 Task: Find connections with filter location Itapissuma with filter topic #fintechwith filter profile language Spanish with filter current company Accelya Group with filter school Symbiosis Centre for Distance Learning with filter industry Geothermal Electric Power Generation with filter service category Information Management with filter keywords title Journalist
Action: Mouse moved to (531, 91)
Screenshot: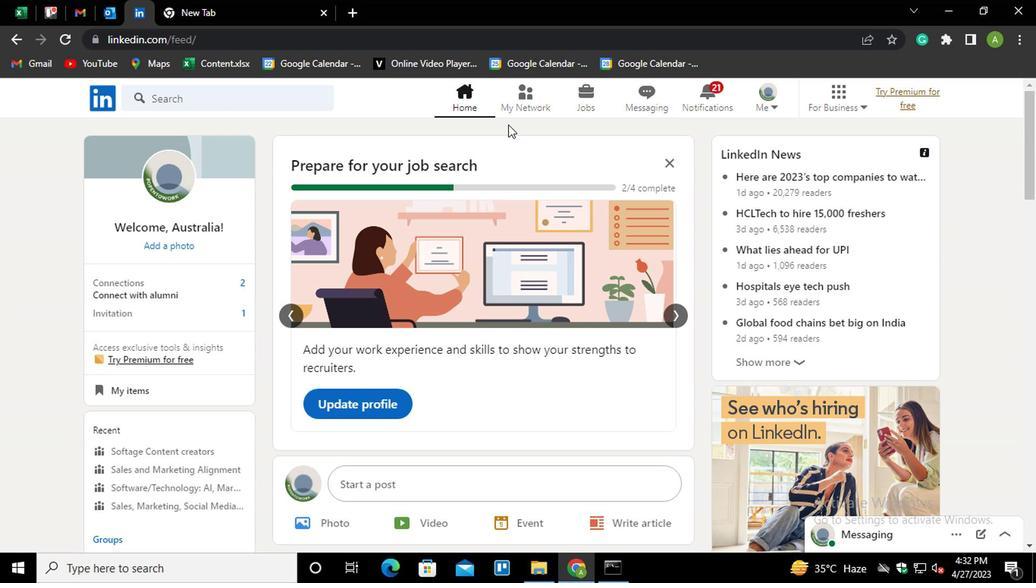 
Action: Mouse pressed left at (531, 91)
Screenshot: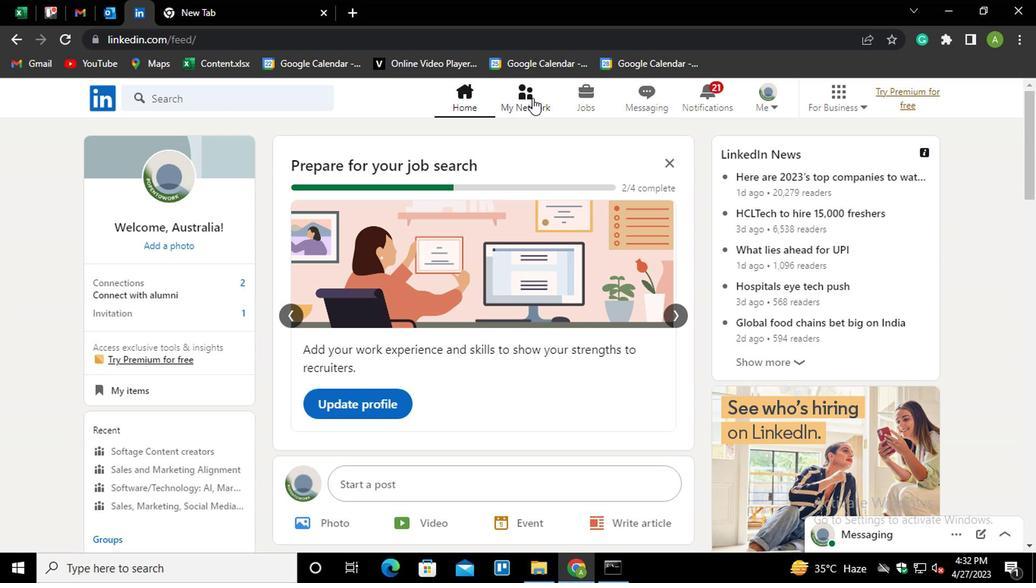 
Action: Mouse moved to (167, 177)
Screenshot: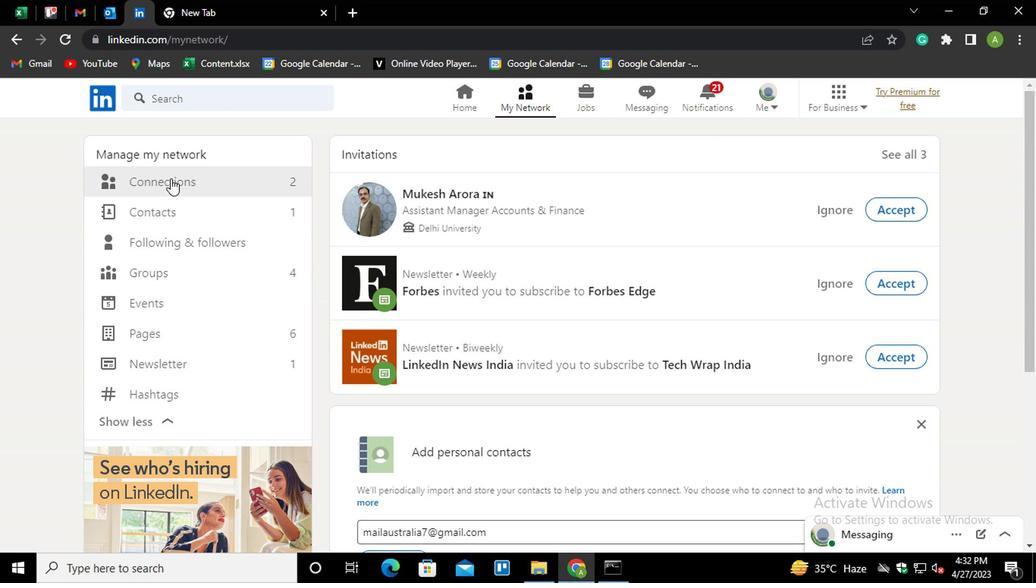 
Action: Mouse pressed left at (167, 177)
Screenshot: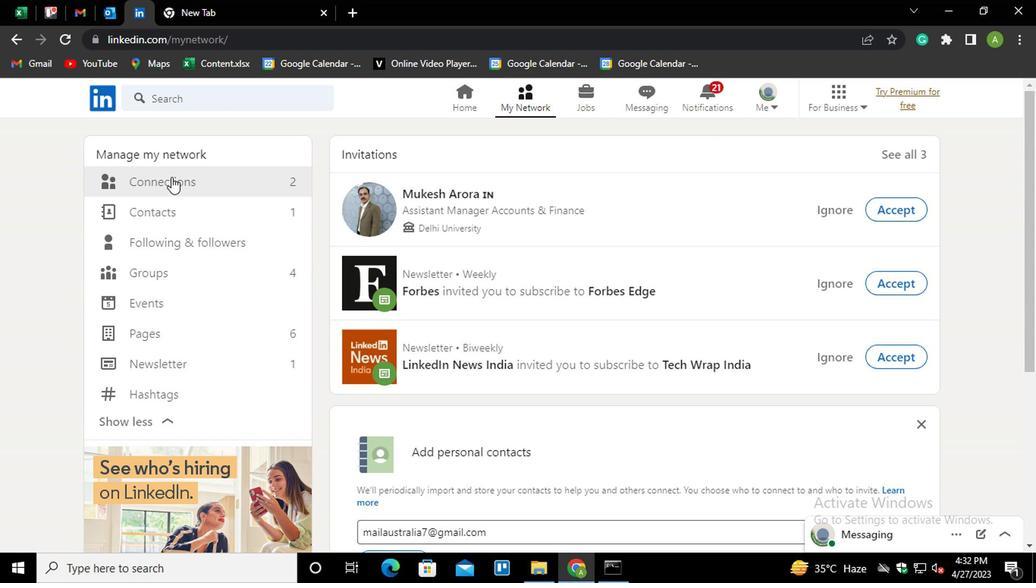 
Action: Mouse moved to (616, 182)
Screenshot: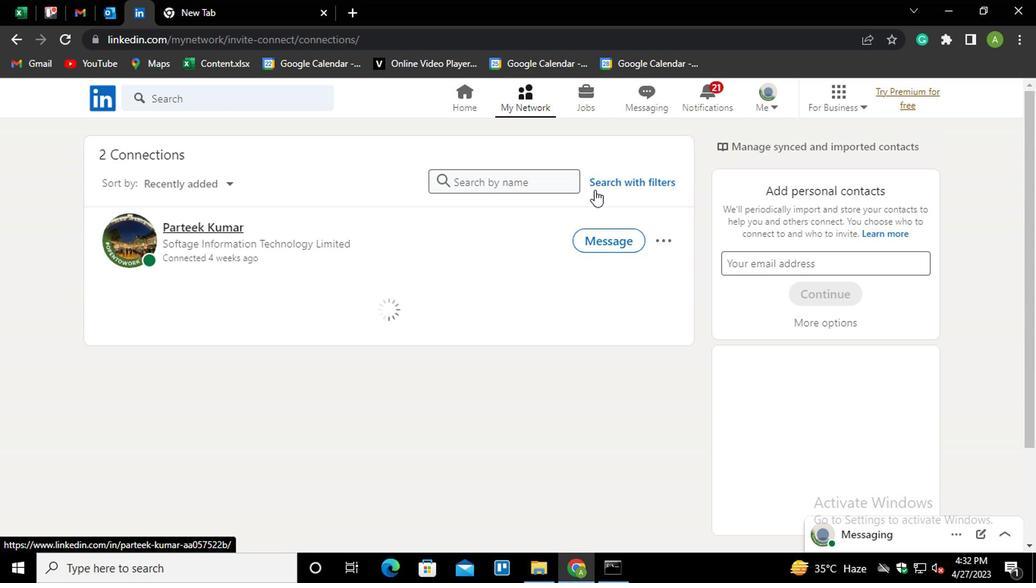 
Action: Mouse pressed left at (616, 182)
Screenshot: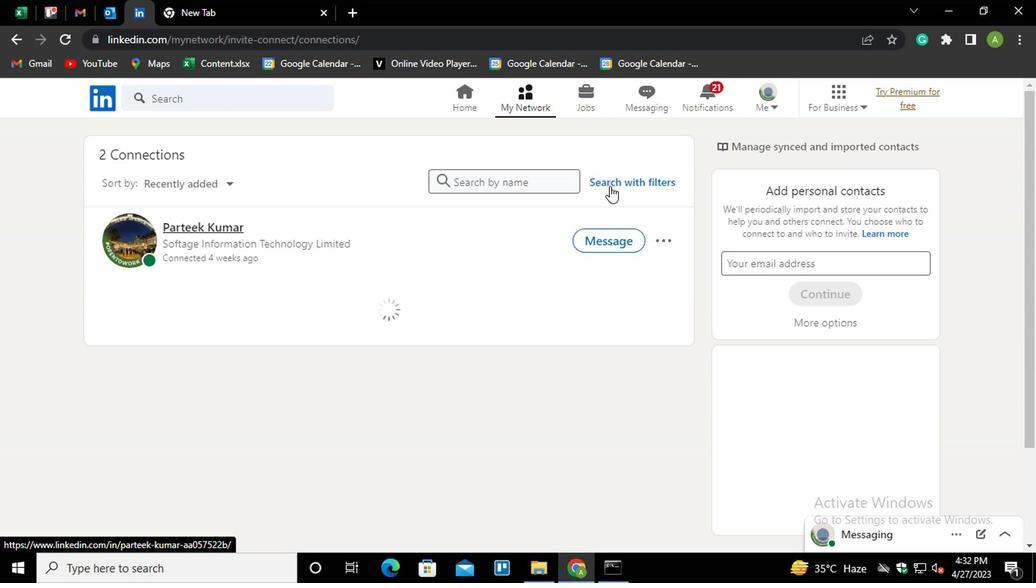 
Action: Mouse moved to (553, 141)
Screenshot: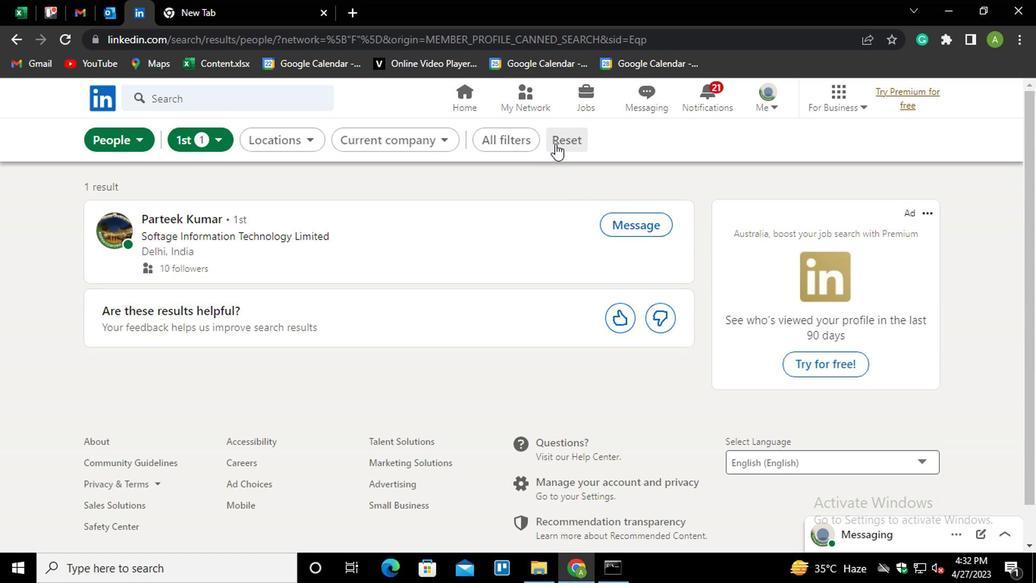 
Action: Mouse pressed left at (553, 141)
Screenshot: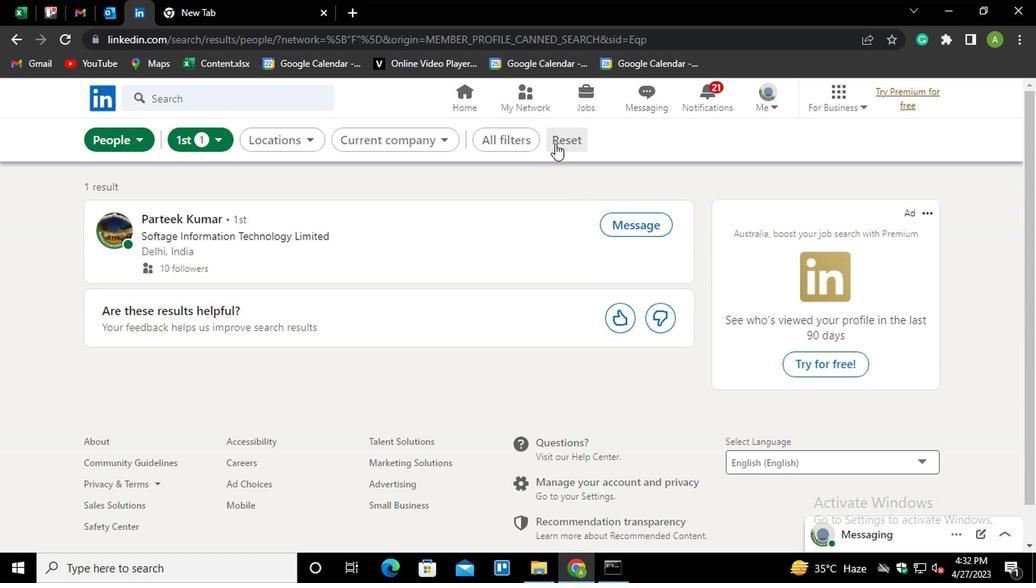 
Action: Mouse moved to (542, 145)
Screenshot: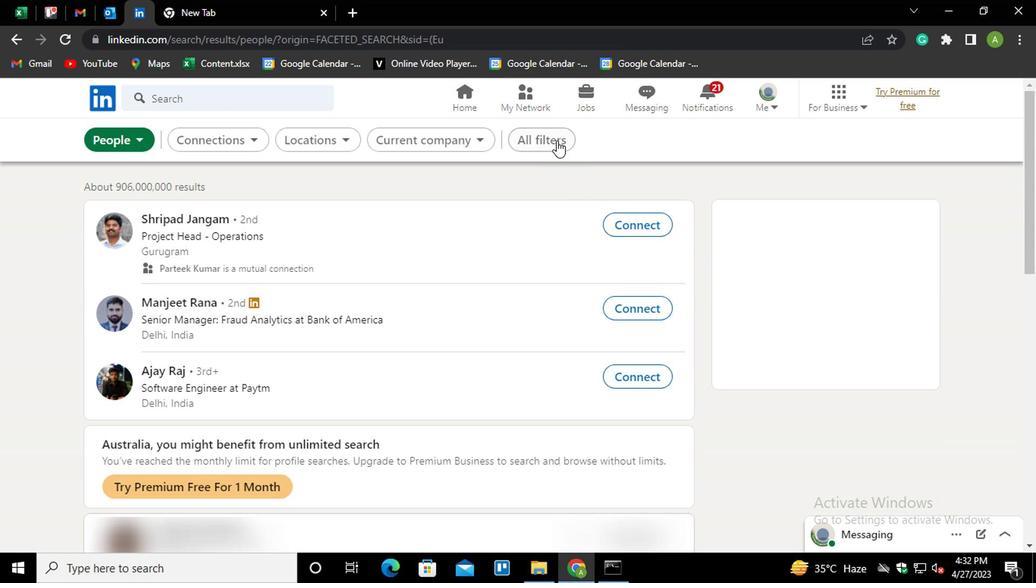 
Action: Mouse pressed left at (542, 145)
Screenshot: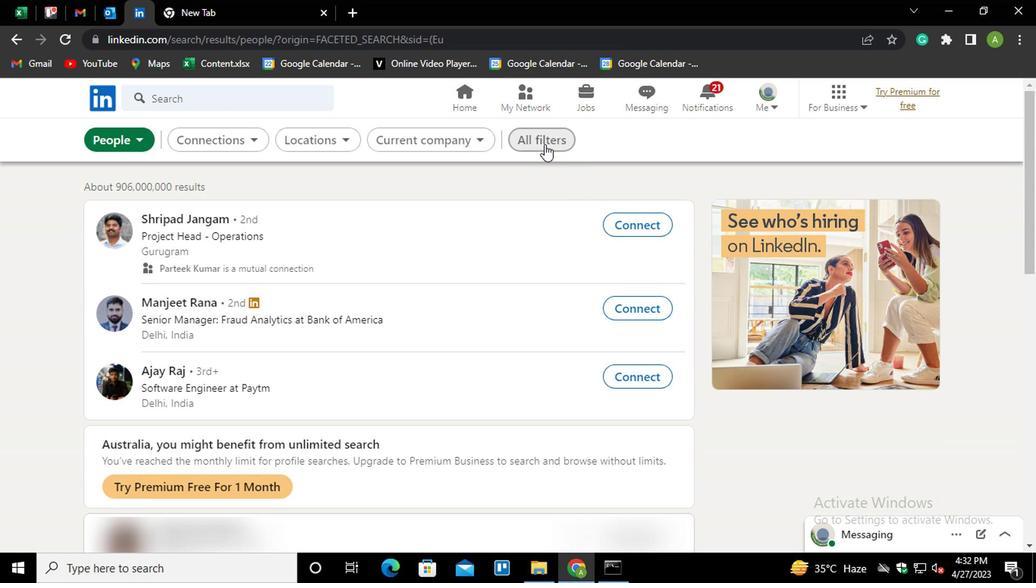 
Action: Mouse moved to (713, 285)
Screenshot: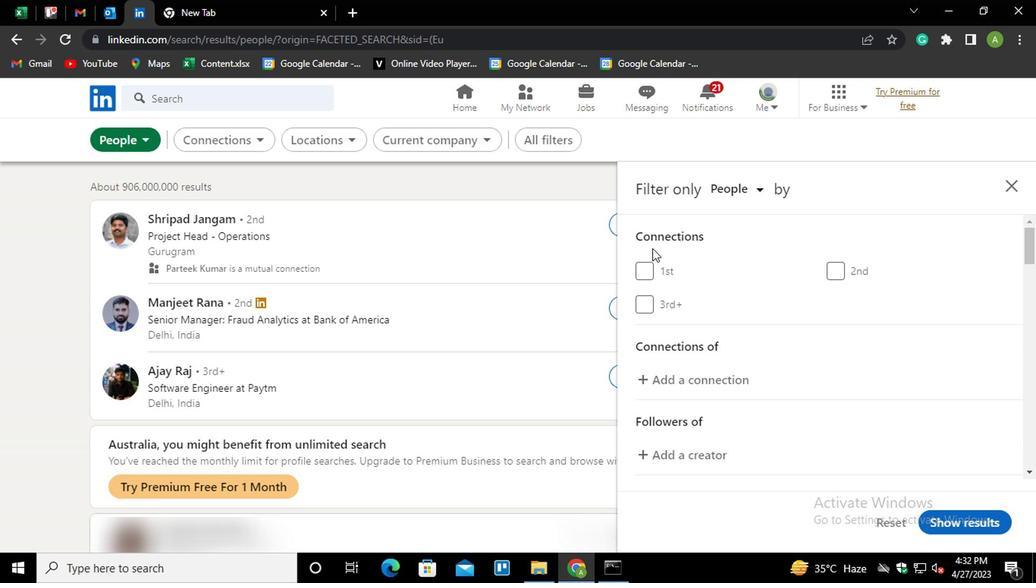 
Action: Mouse scrolled (713, 285) with delta (0, 0)
Screenshot: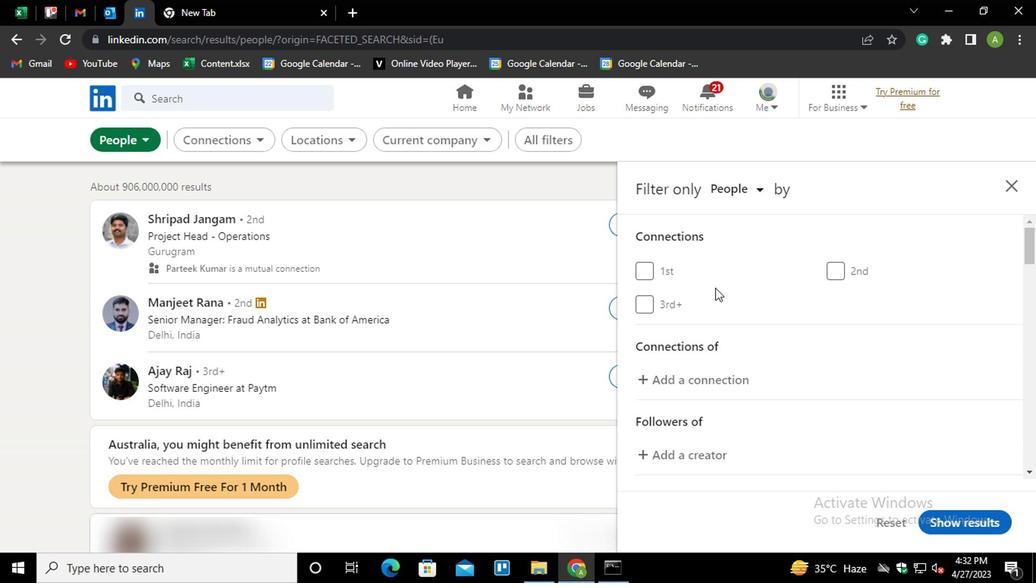 
Action: Mouse scrolled (713, 285) with delta (0, 0)
Screenshot: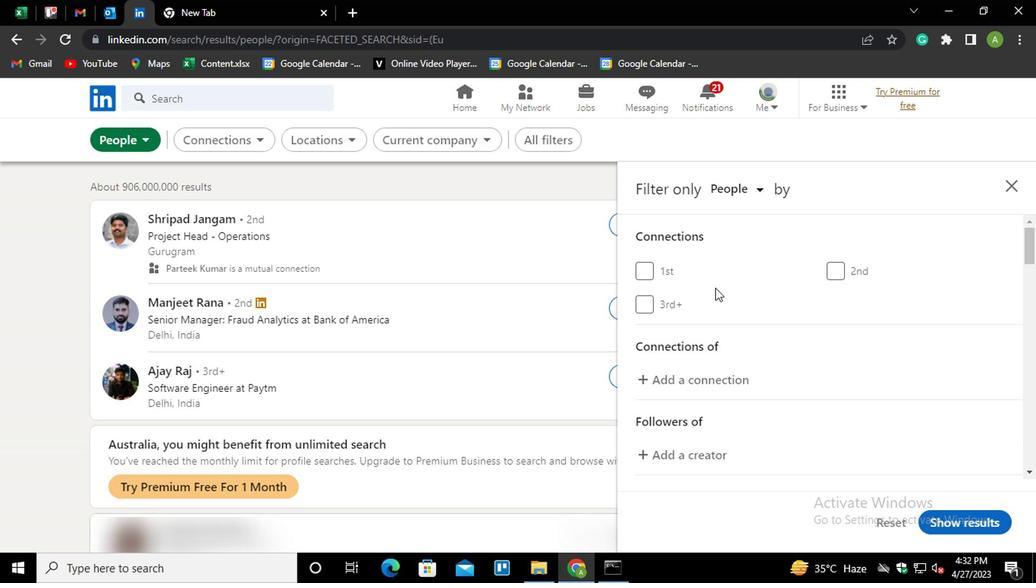 
Action: Mouse scrolled (713, 285) with delta (0, 0)
Screenshot: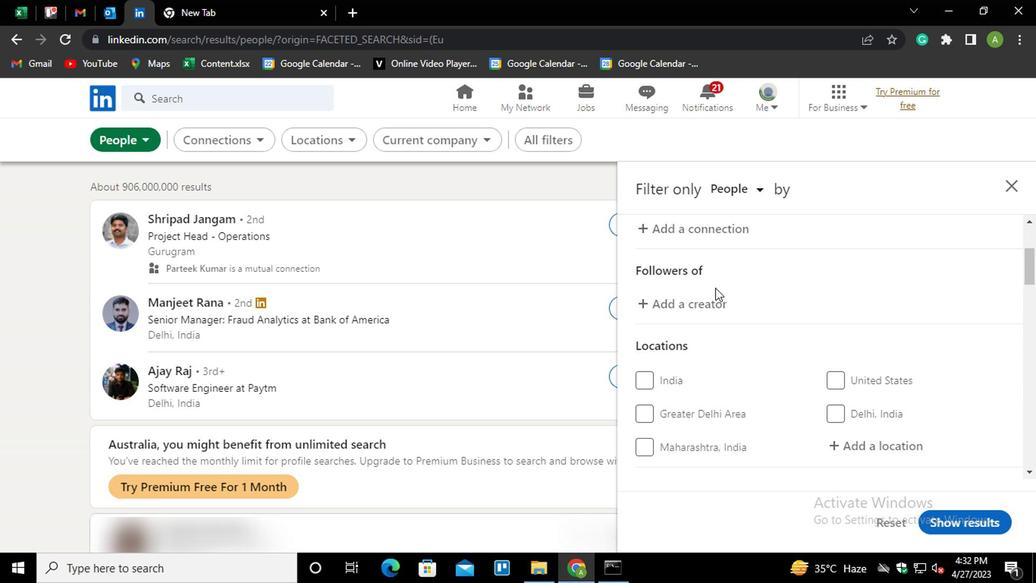 
Action: Mouse scrolled (713, 285) with delta (0, 0)
Screenshot: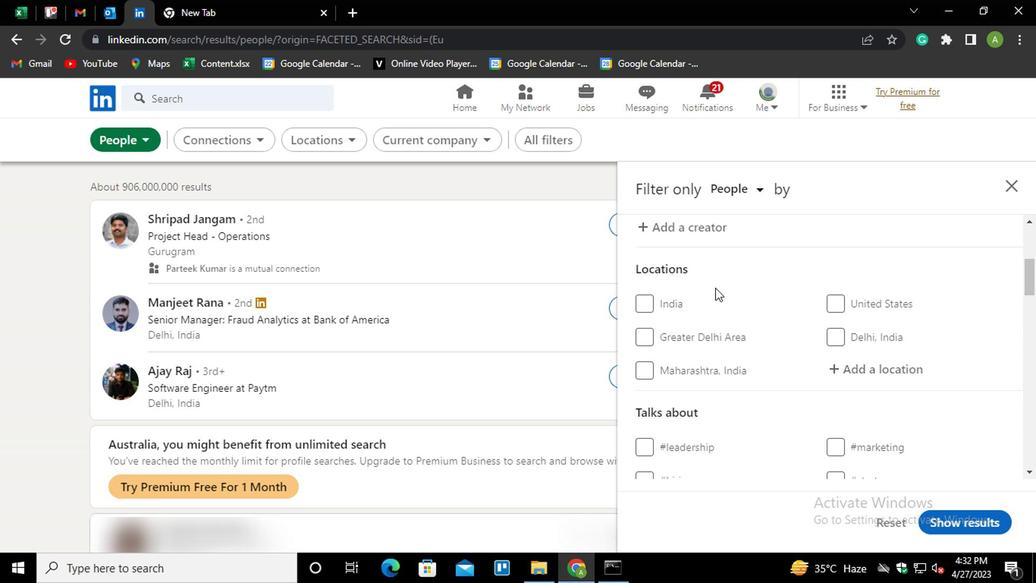 
Action: Mouse moved to (876, 289)
Screenshot: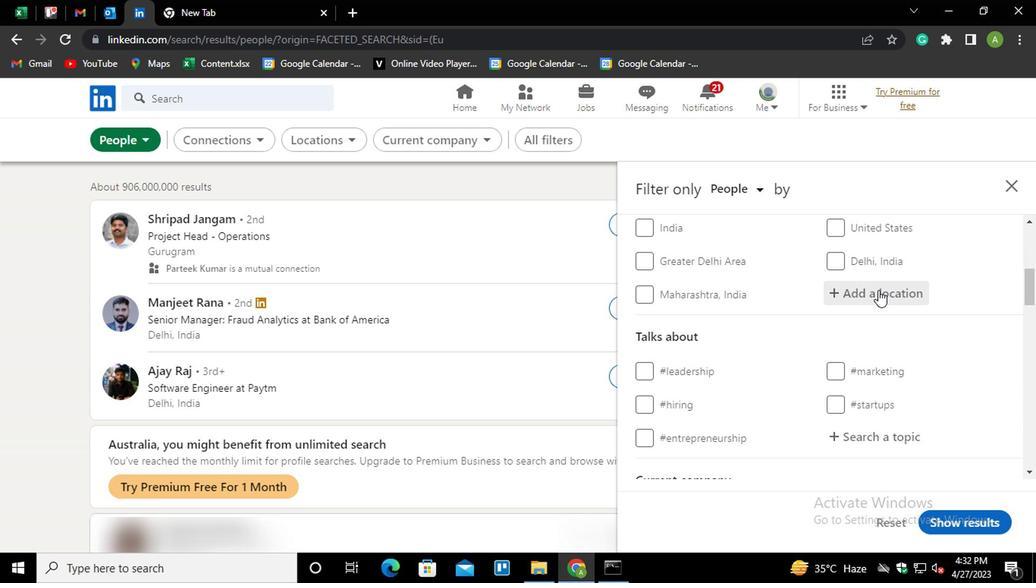 
Action: Mouse pressed left at (876, 289)
Screenshot: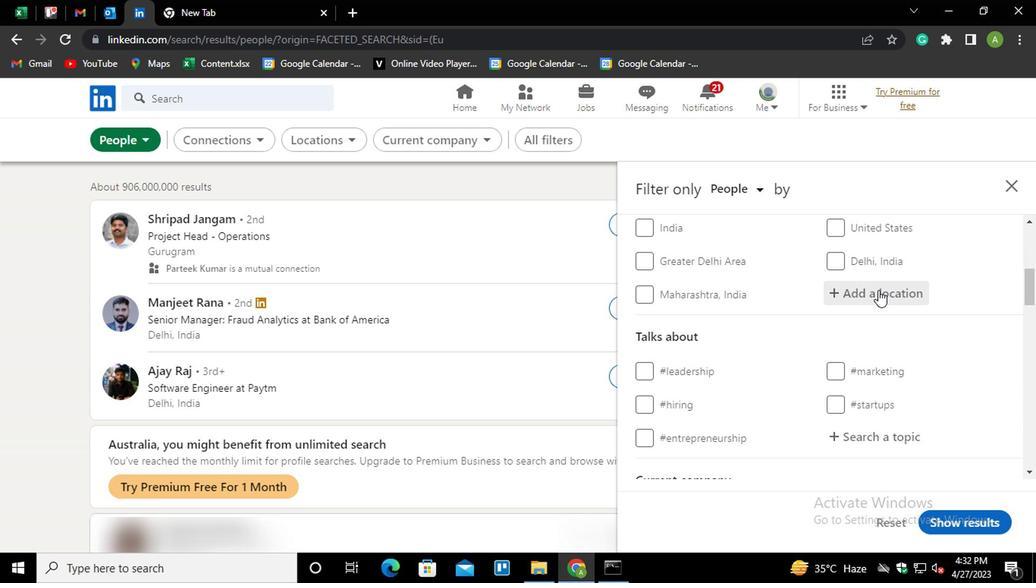 
Action: Mouse moved to (876, 291)
Screenshot: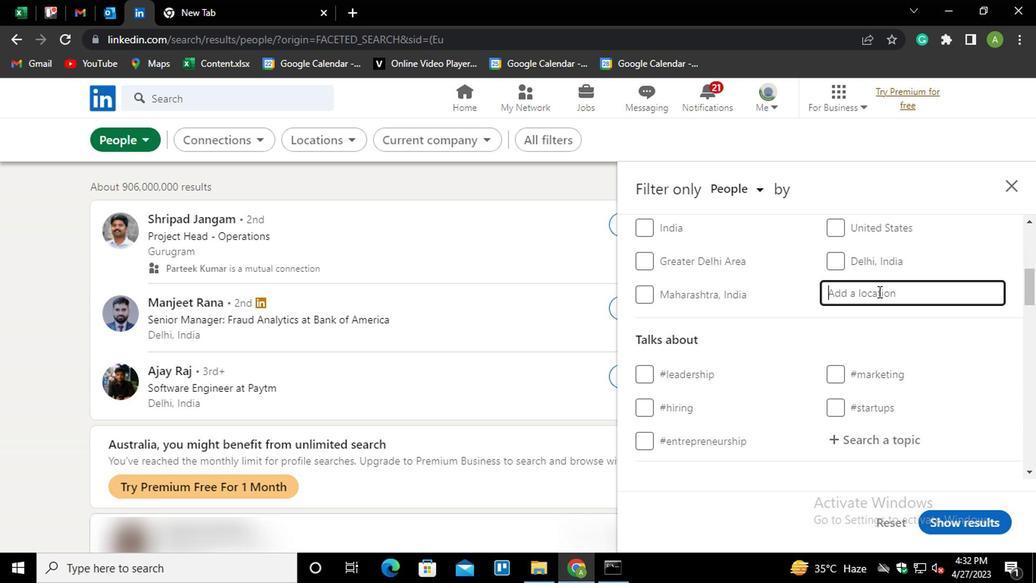 
Action: Mouse pressed left at (876, 291)
Screenshot: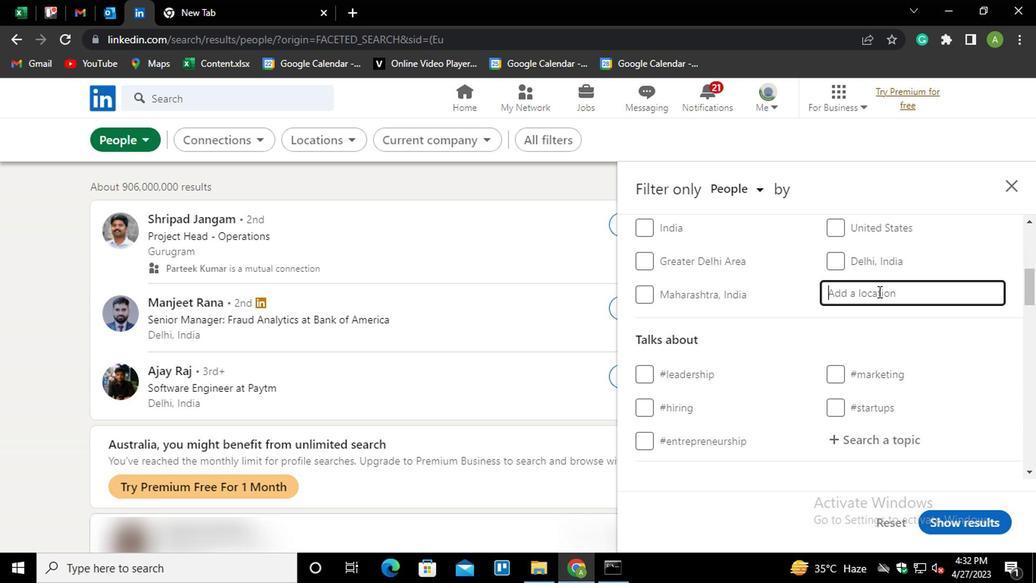 
Action: Key pressed <Key.shift>ITAPISSUMA<Key.down><Key.up><Key.down><Key.enter>
Screenshot: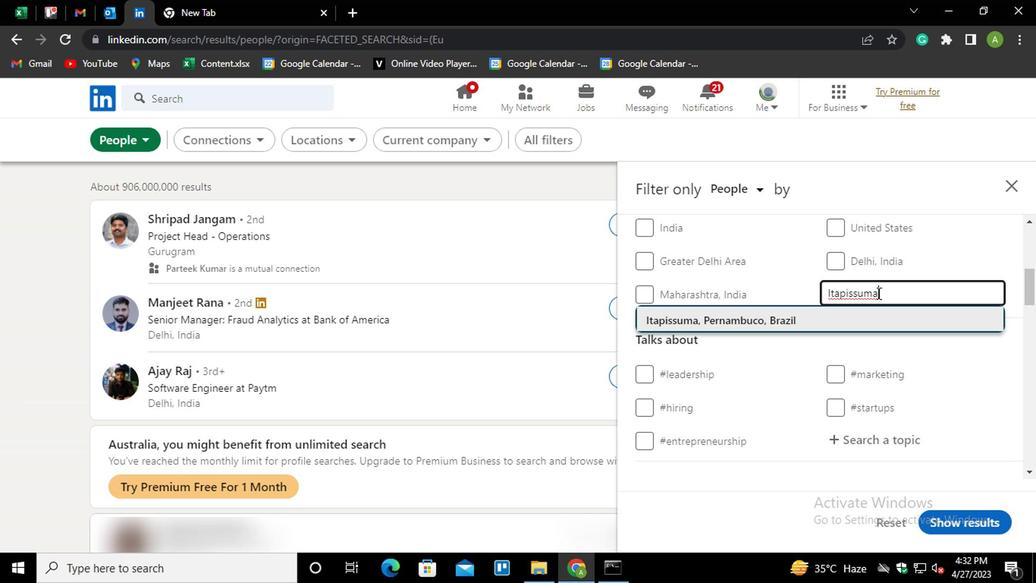 
Action: Mouse scrolled (876, 290) with delta (0, 0)
Screenshot: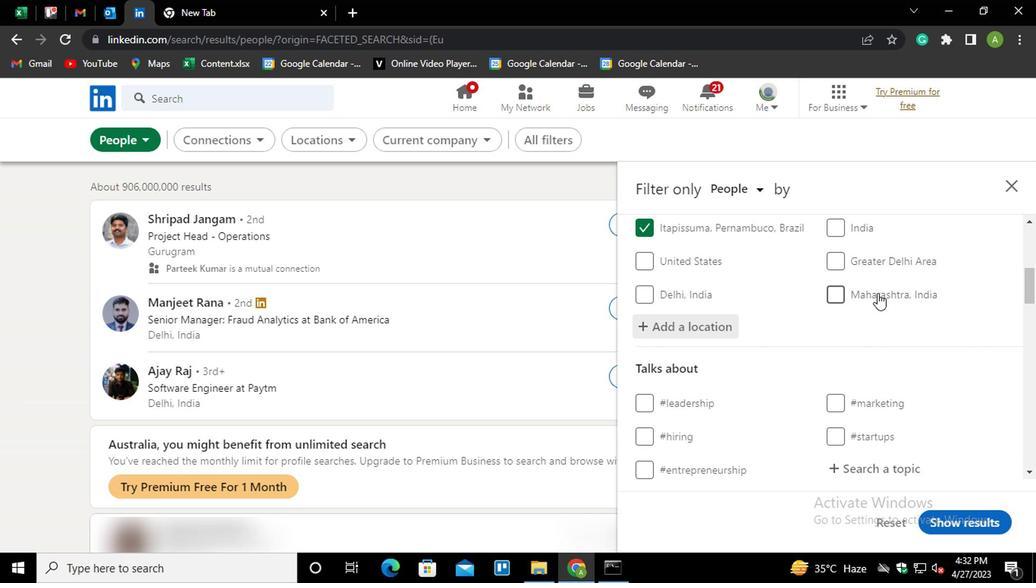 
Action: Mouse scrolled (876, 290) with delta (0, 0)
Screenshot: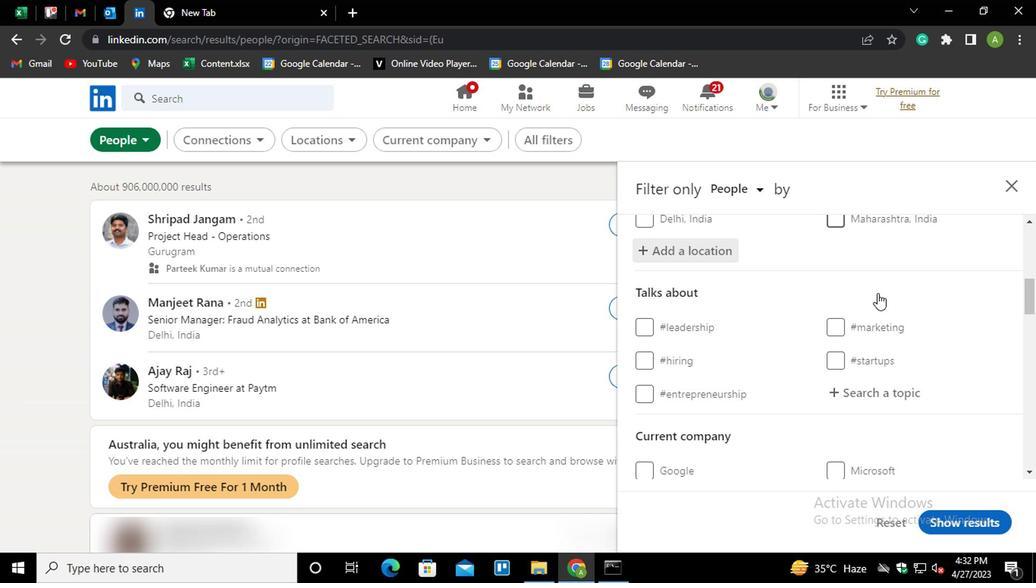 
Action: Mouse moved to (874, 308)
Screenshot: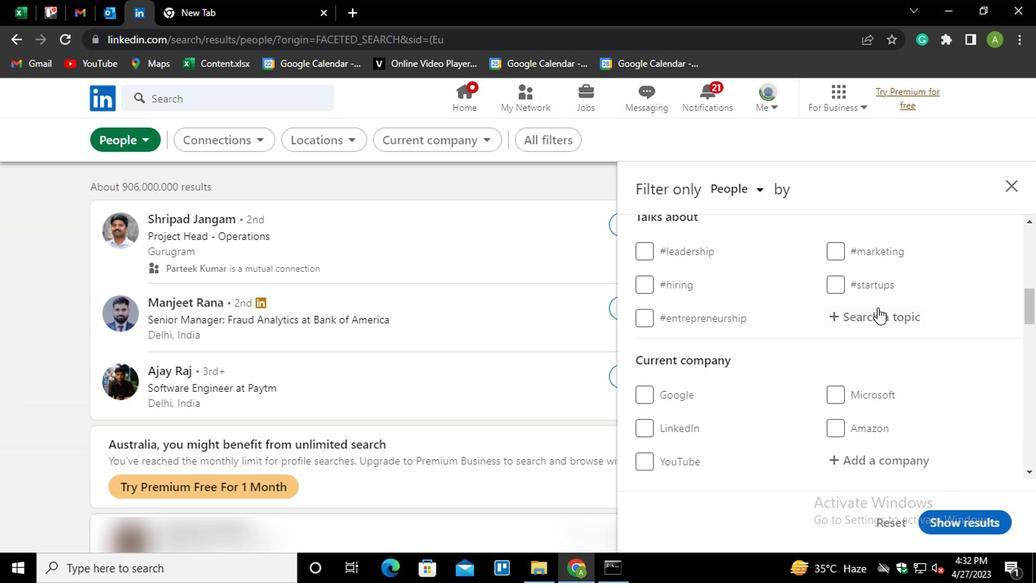 
Action: Mouse pressed left at (874, 308)
Screenshot: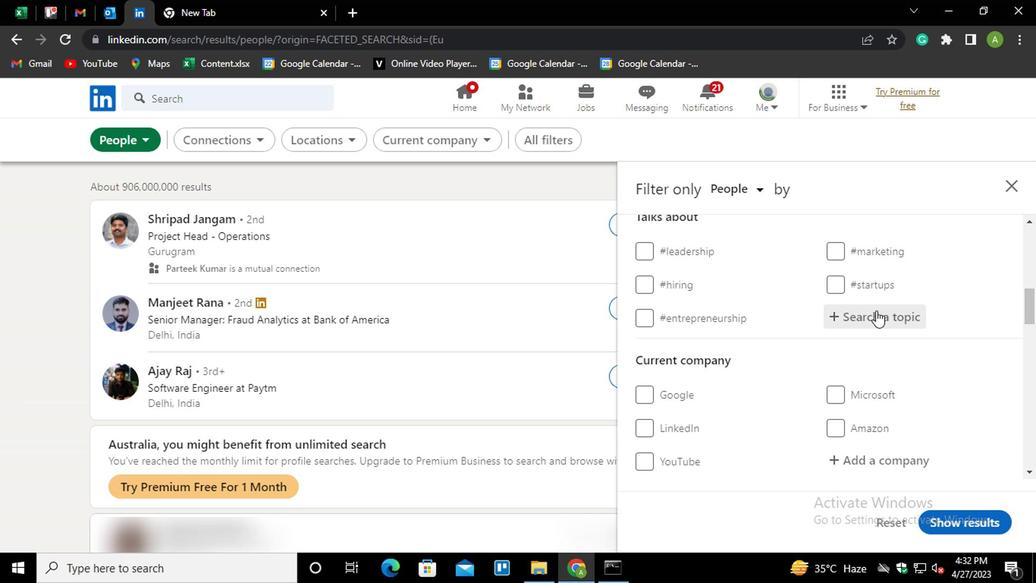 
Action: Mouse moved to (872, 310)
Screenshot: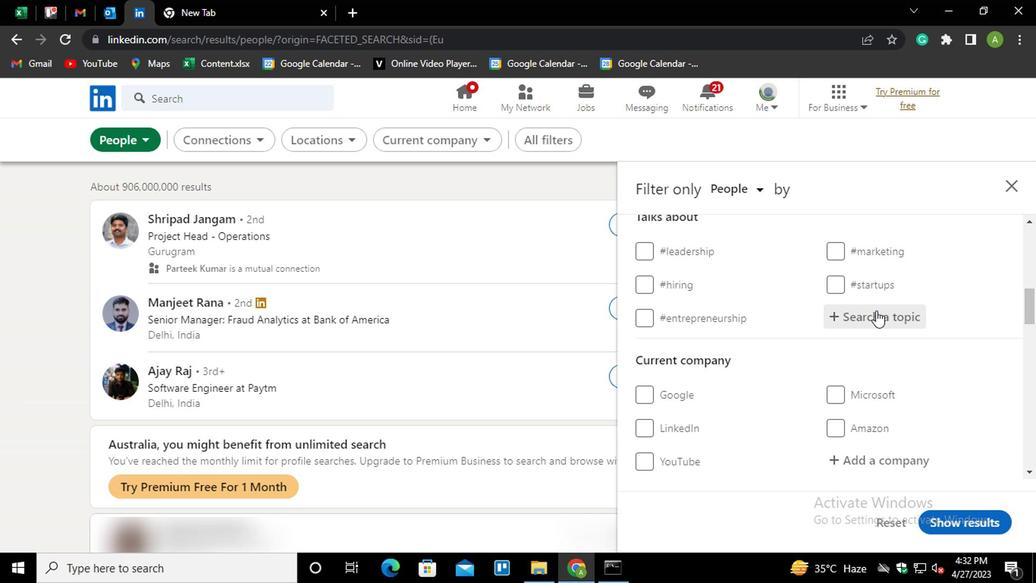 
Action: Key pressed FINTECH<Key.down><Key.enter>
Screenshot: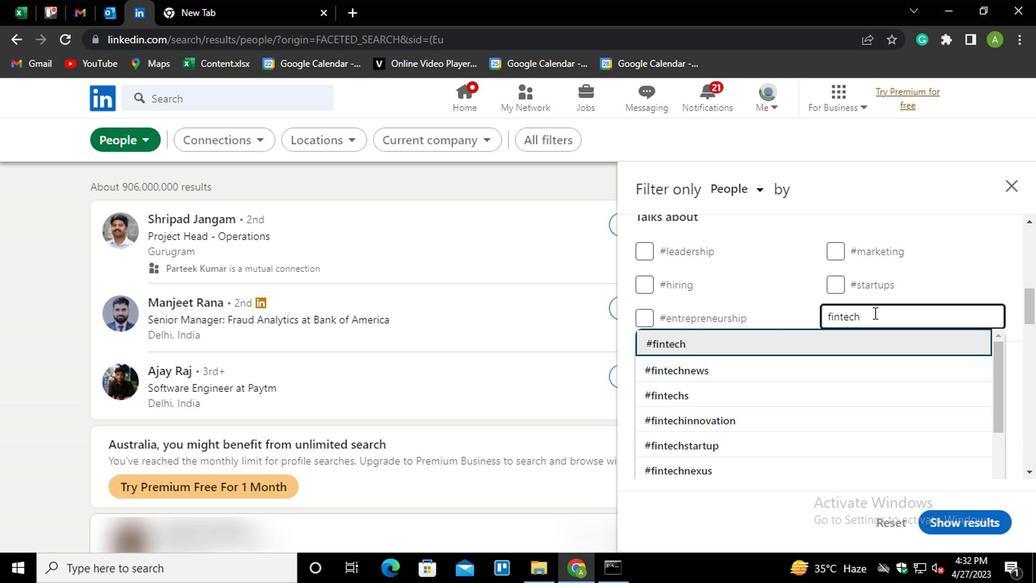 
Action: Mouse scrolled (872, 309) with delta (0, -1)
Screenshot: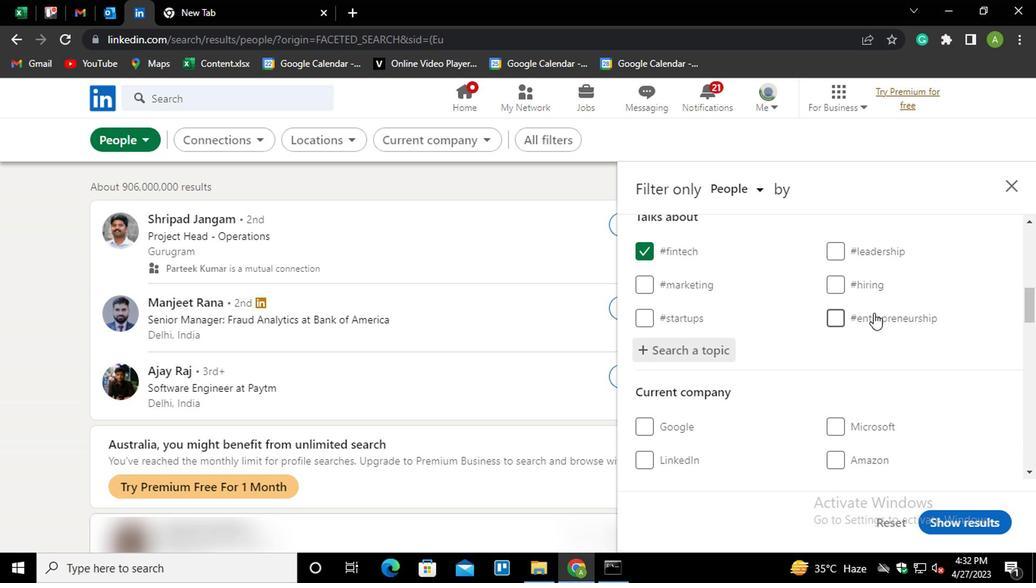 
Action: Mouse scrolled (872, 309) with delta (0, -1)
Screenshot: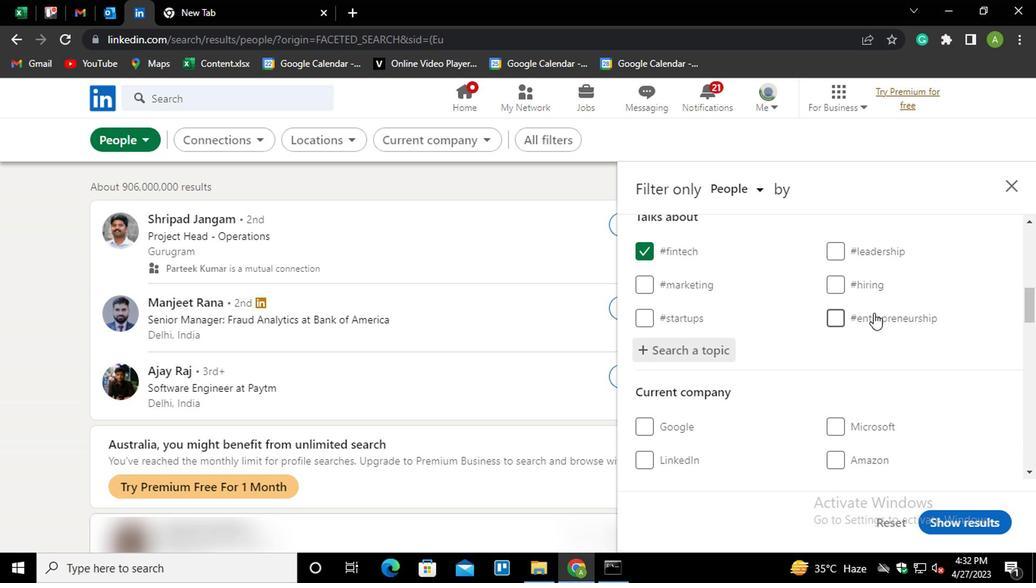 
Action: Mouse scrolled (872, 309) with delta (0, -1)
Screenshot: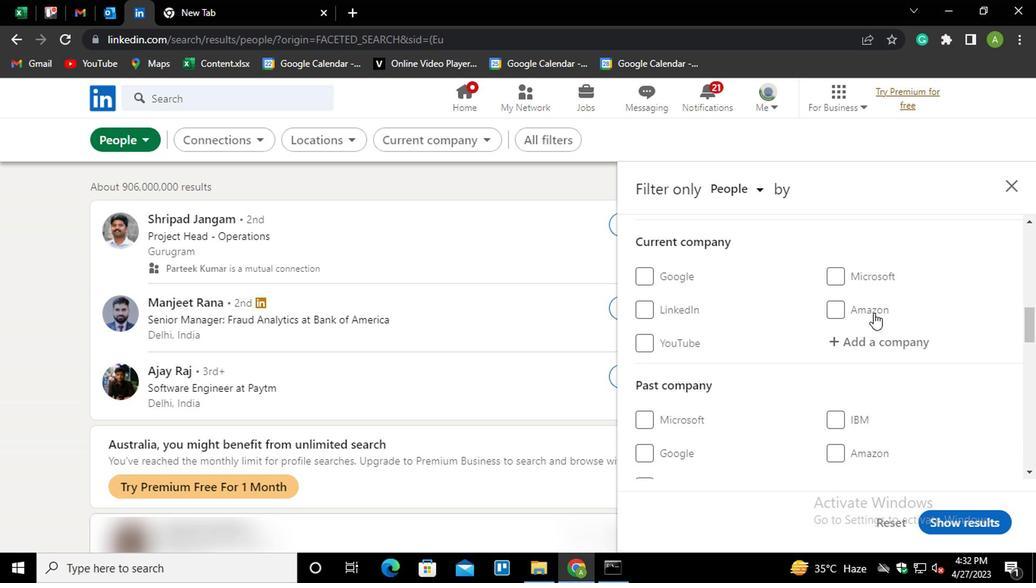 
Action: Mouse scrolled (872, 309) with delta (0, -1)
Screenshot: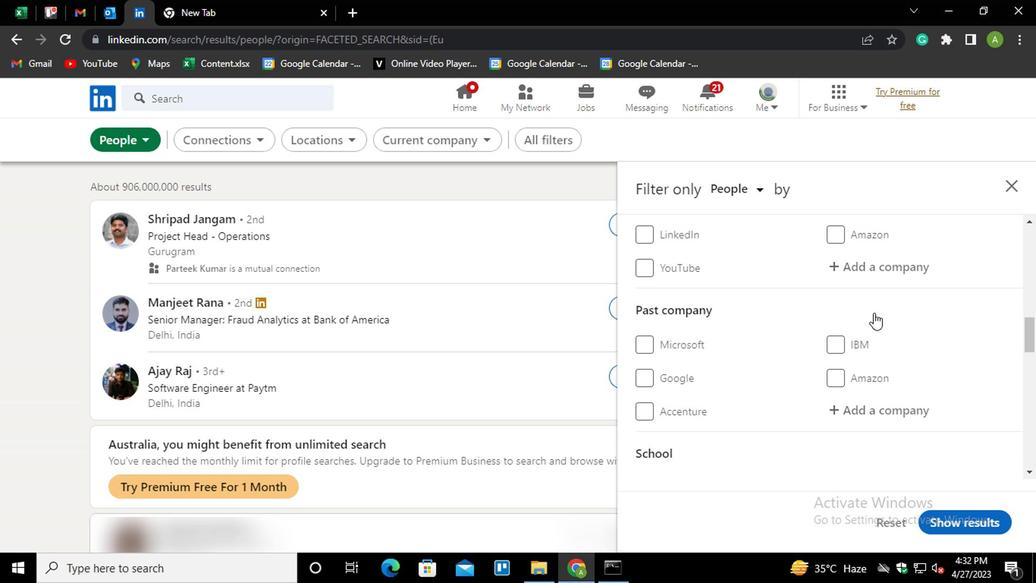 
Action: Mouse scrolled (872, 309) with delta (0, -1)
Screenshot: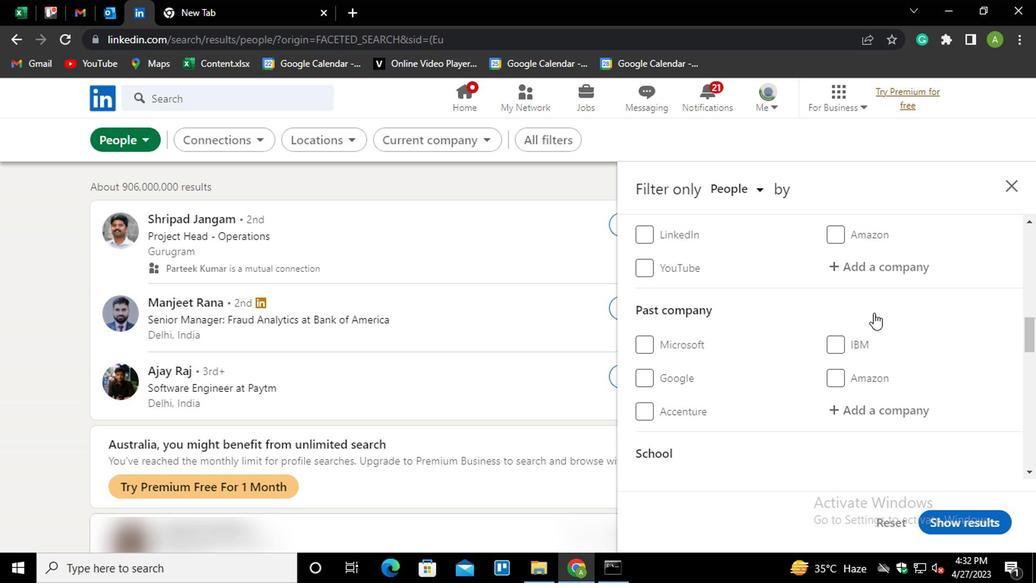 
Action: Mouse scrolled (872, 309) with delta (0, -1)
Screenshot: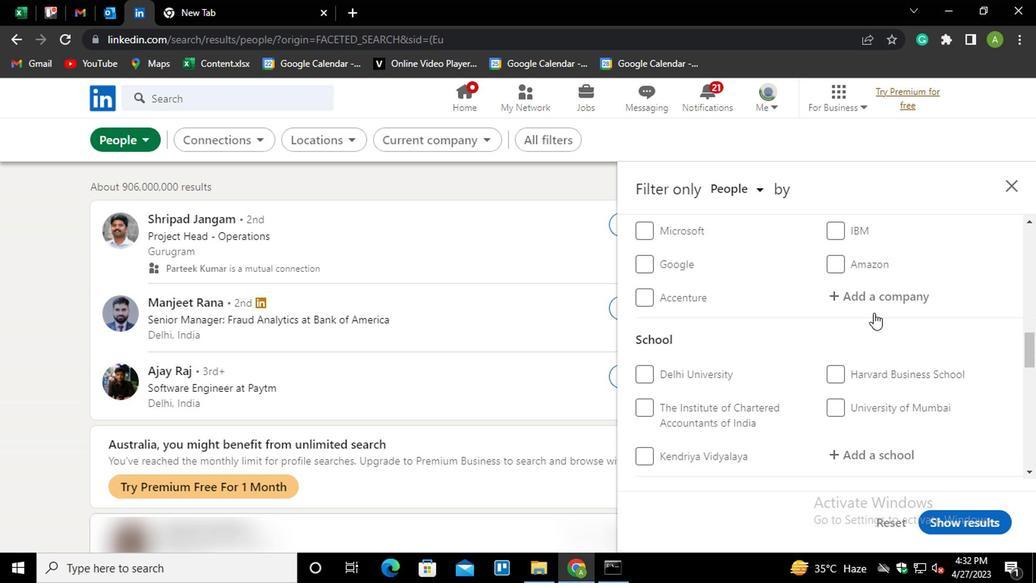 
Action: Mouse scrolled (872, 309) with delta (0, -1)
Screenshot: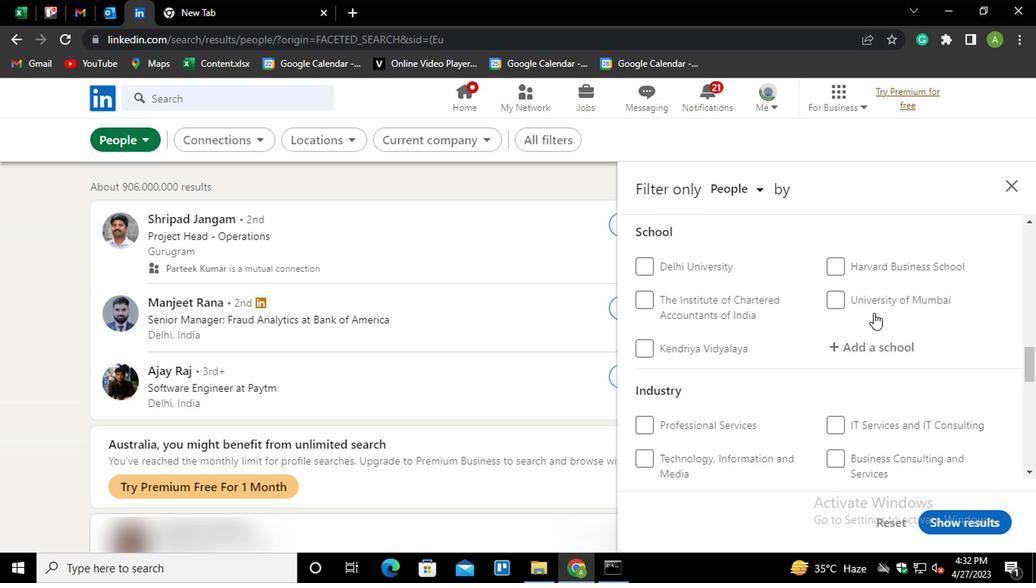
Action: Mouse scrolled (872, 309) with delta (0, -1)
Screenshot: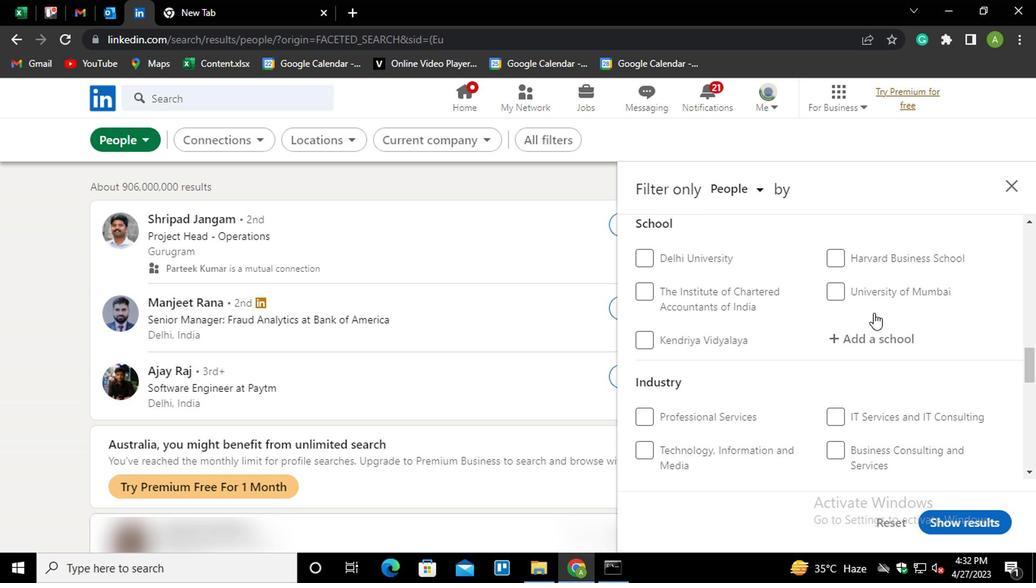 
Action: Mouse scrolled (872, 309) with delta (0, -1)
Screenshot: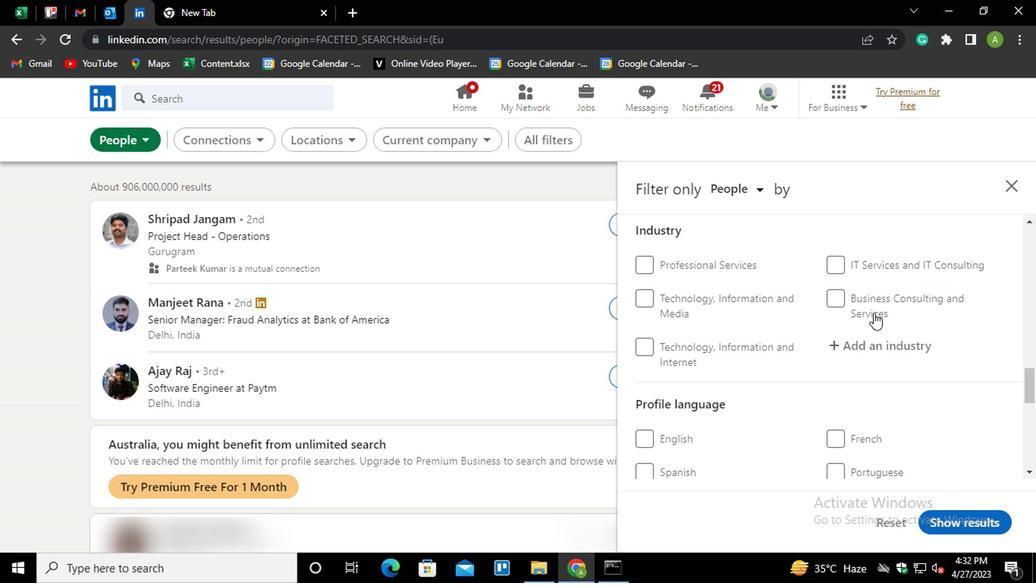 
Action: Mouse scrolled (872, 309) with delta (0, -1)
Screenshot: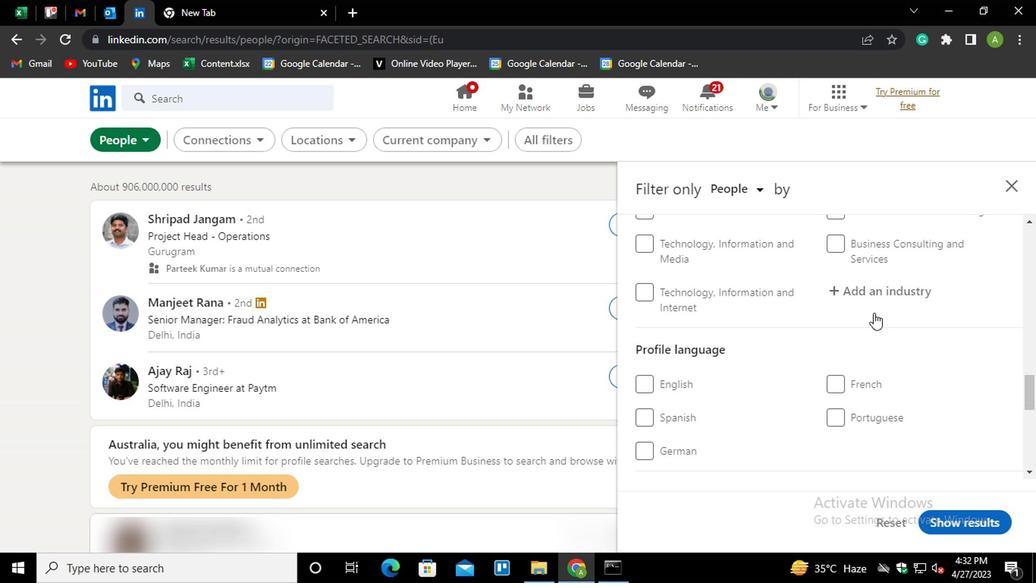 
Action: Mouse moved to (659, 316)
Screenshot: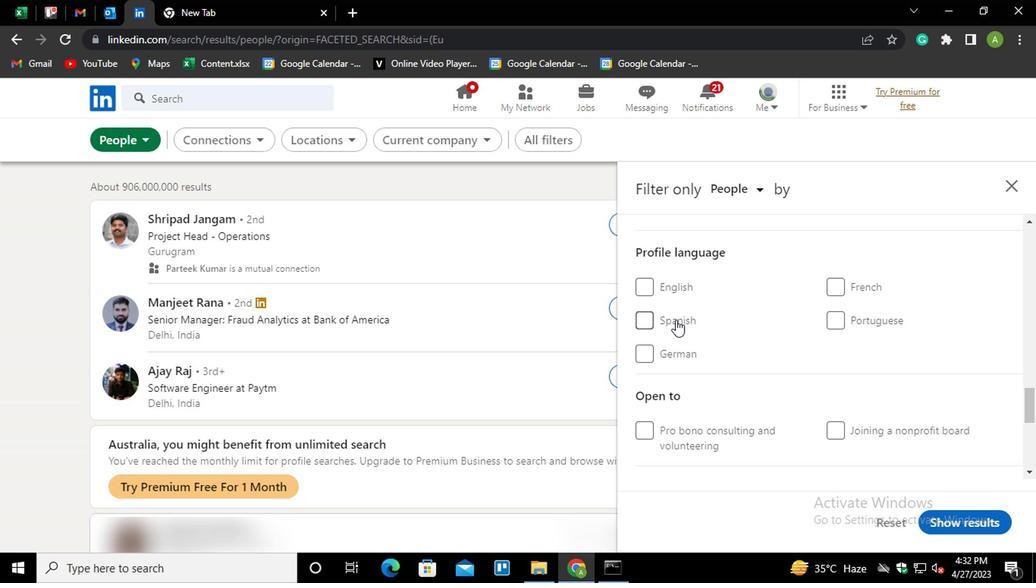 
Action: Mouse pressed left at (659, 316)
Screenshot: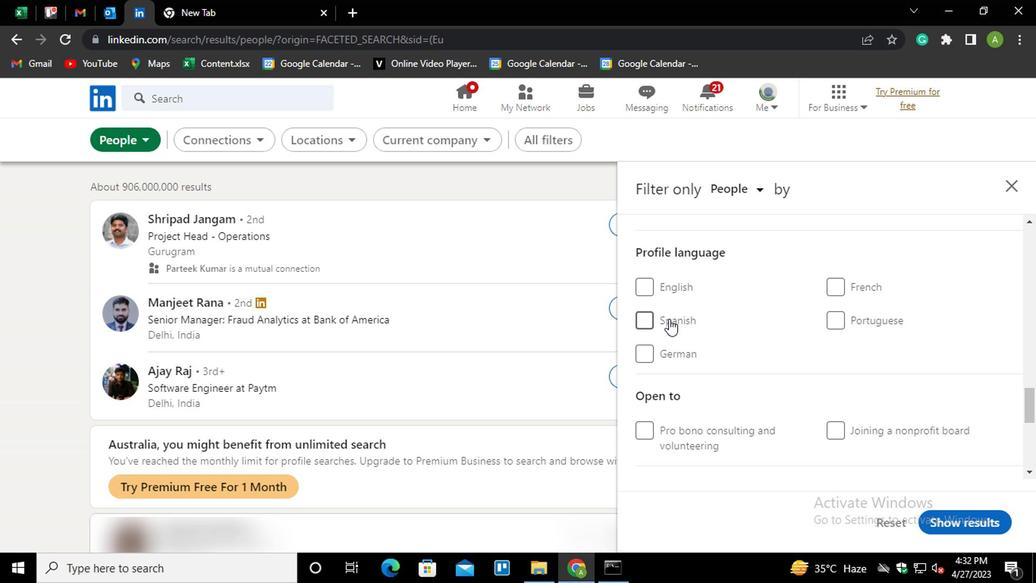 
Action: Mouse moved to (805, 362)
Screenshot: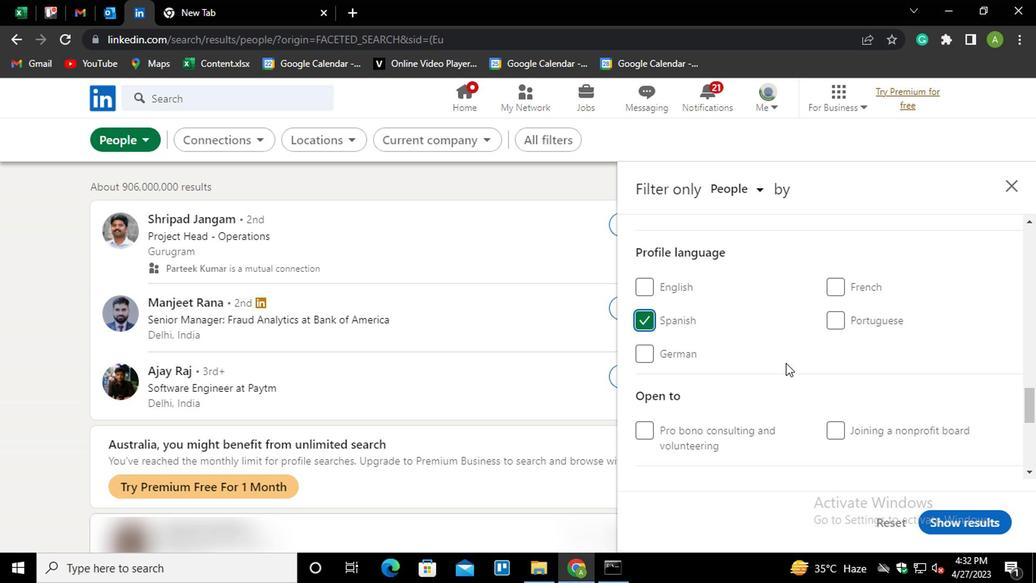 
Action: Mouse scrolled (805, 363) with delta (0, 1)
Screenshot: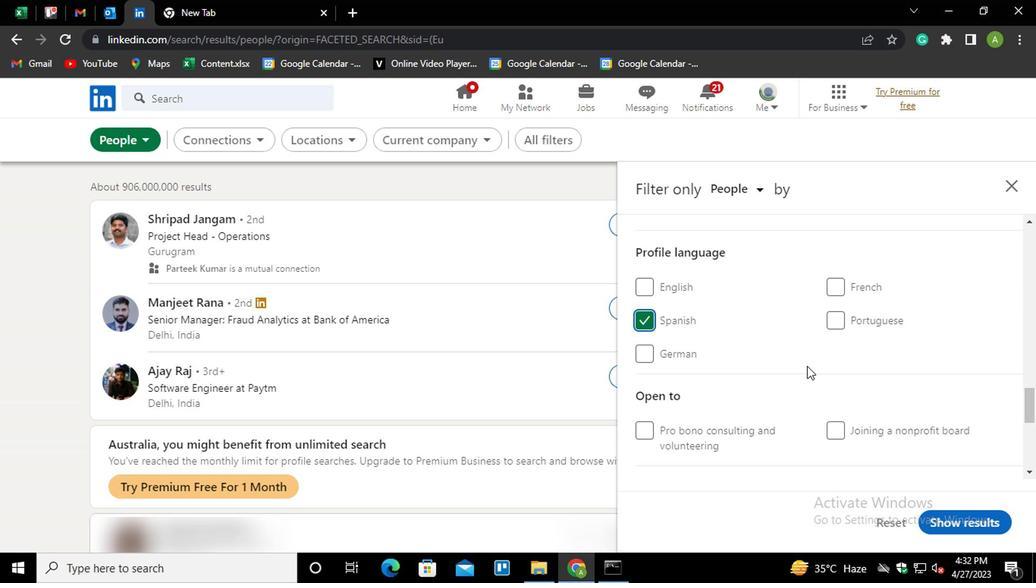 
Action: Mouse scrolled (805, 363) with delta (0, 1)
Screenshot: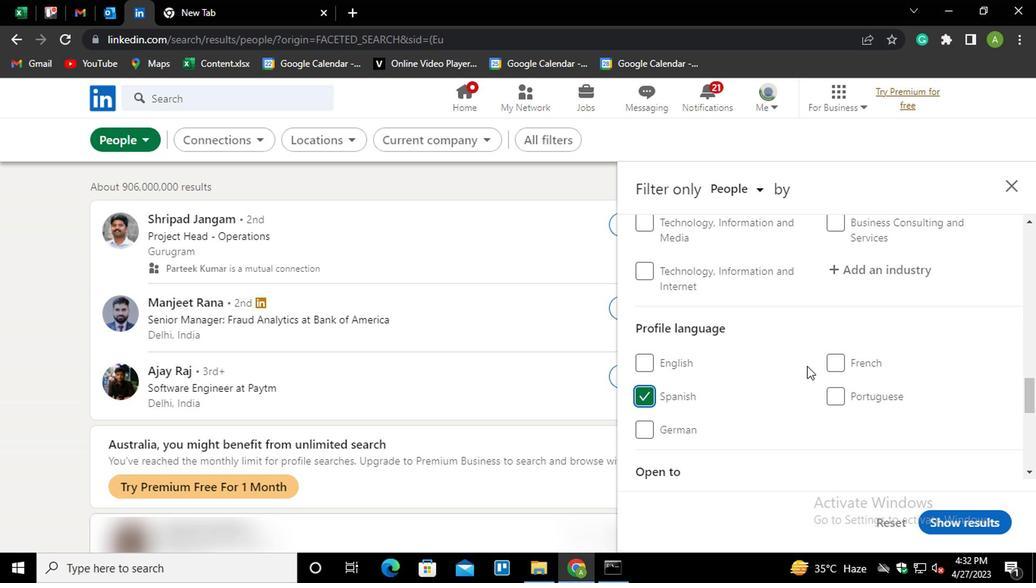 
Action: Mouse scrolled (805, 363) with delta (0, 1)
Screenshot: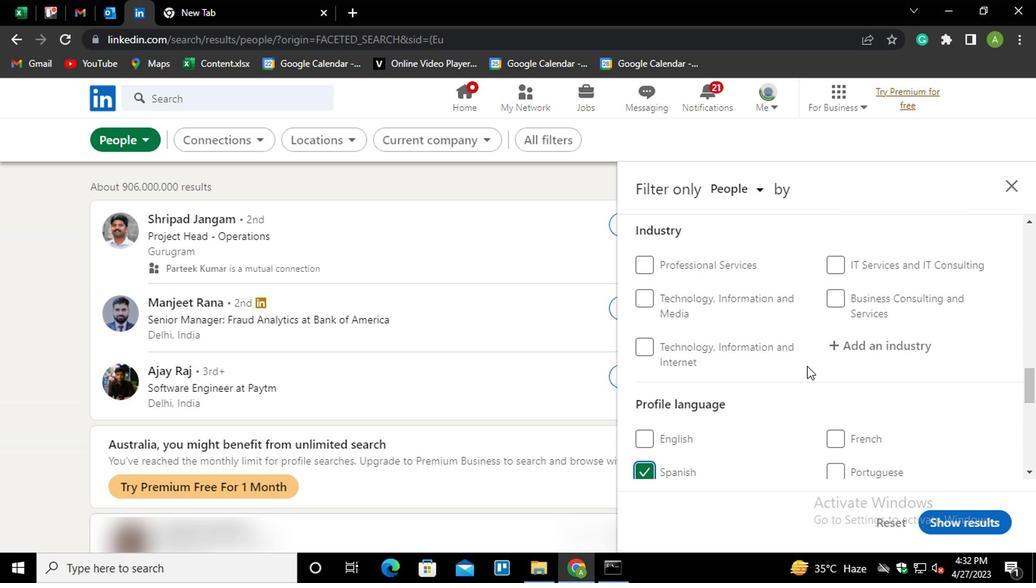 
Action: Mouse scrolled (805, 363) with delta (0, 1)
Screenshot: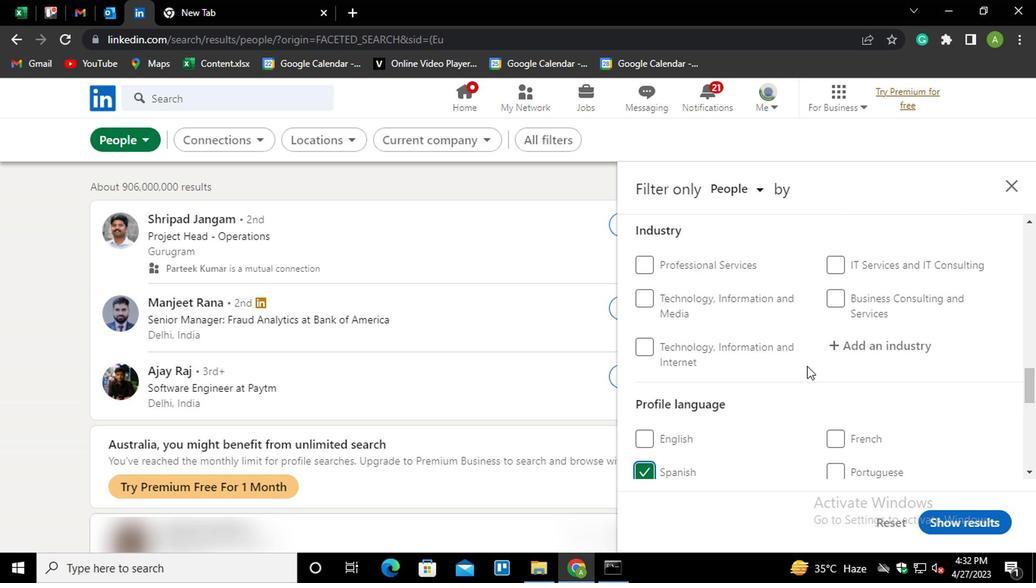 
Action: Mouse scrolled (805, 363) with delta (0, 1)
Screenshot: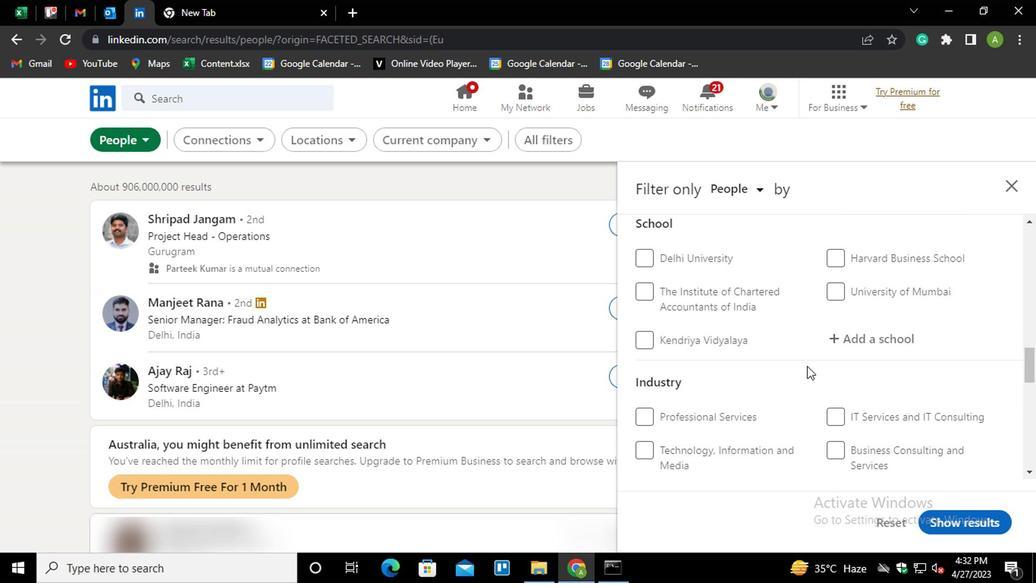 
Action: Mouse scrolled (805, 363) with delta (0, 1)
Screenshot: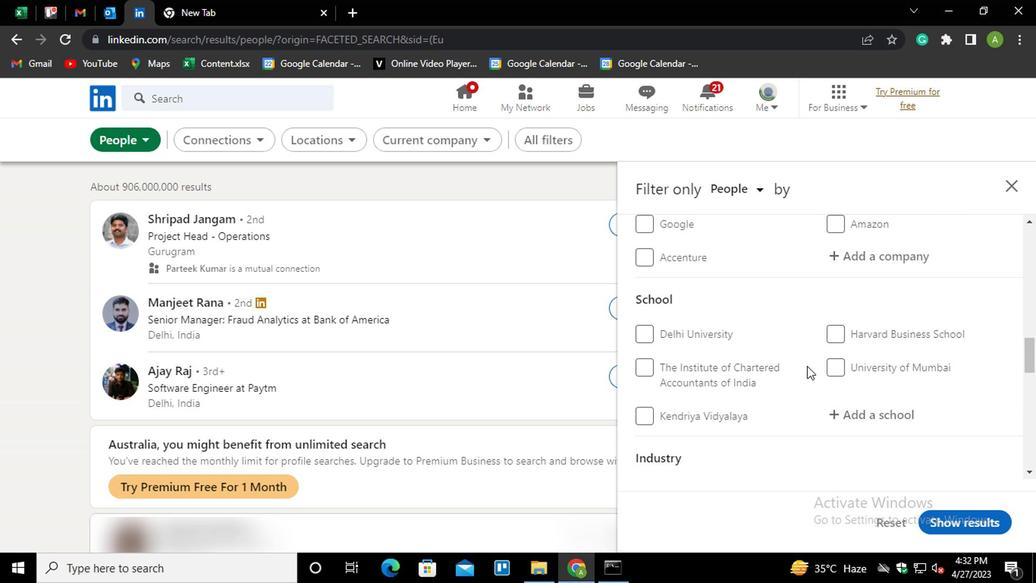 
Action: Mouse scrolled (805, 363) with delta (0, 1)
Screenshot: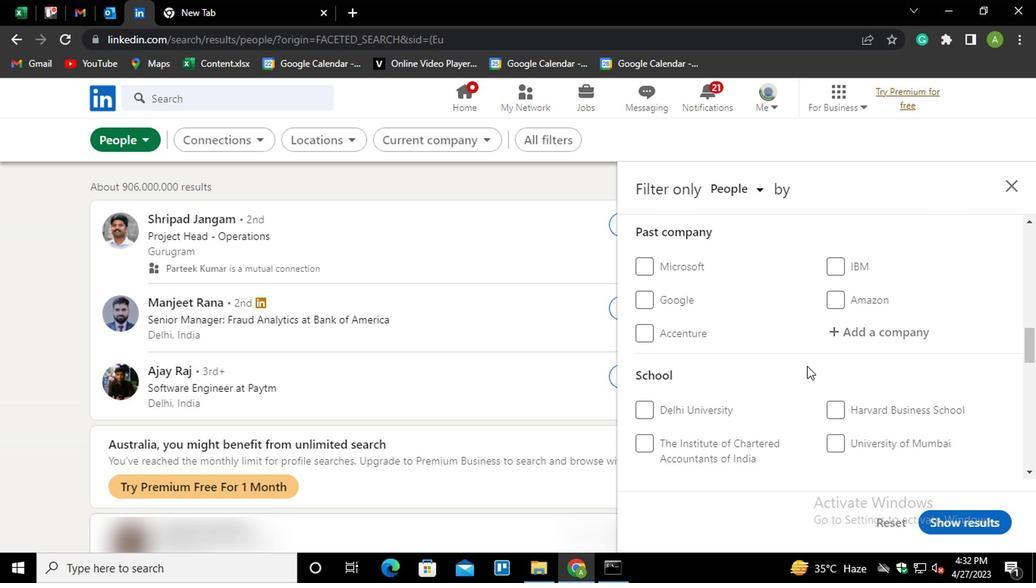 
Action: Mouse scrolled (805, 363) with delta (0, 1)
Screenshot: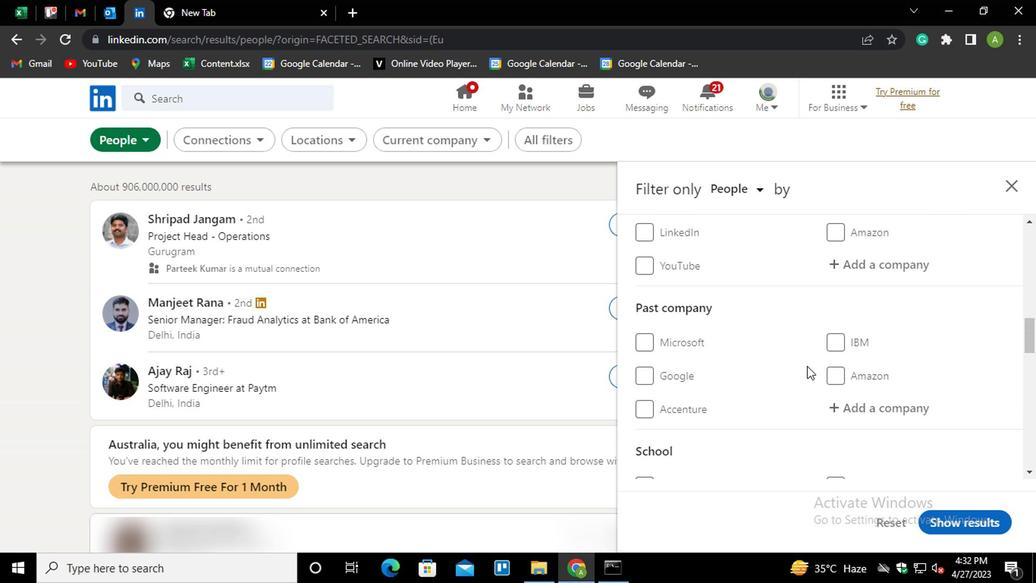 
Action: Mouse scrolled (805, 363) with delta (0, 1)
Screenshot: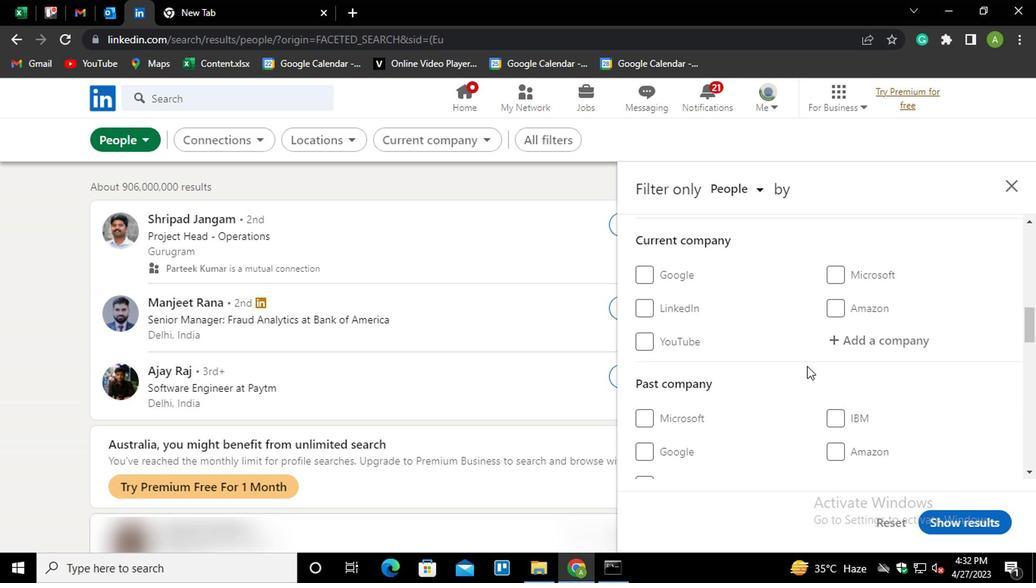 
Action: Mouse moved to (839, 407)
Screenshot: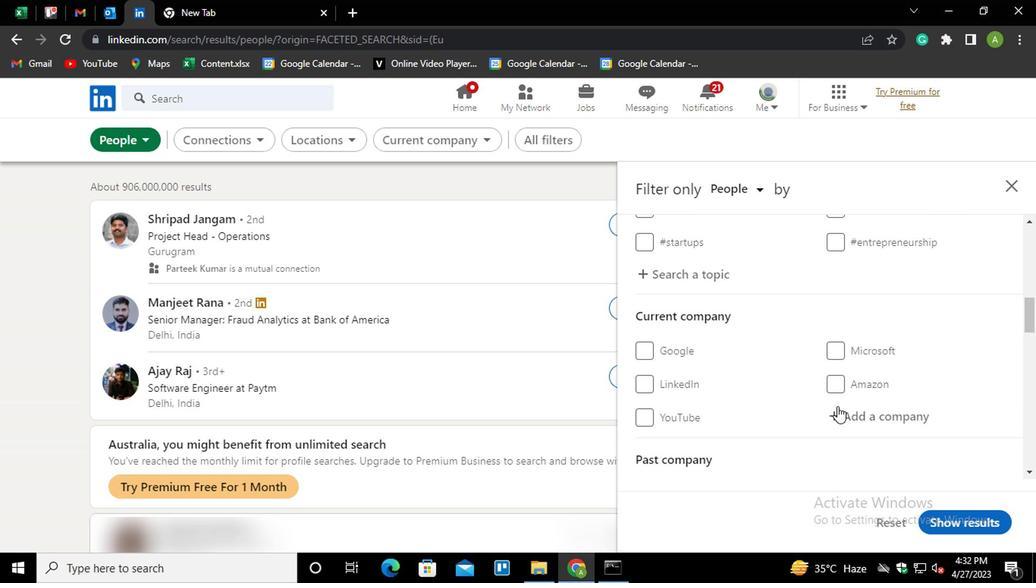 
Action: Mouse pressed left at (839, 407)
Screenshot: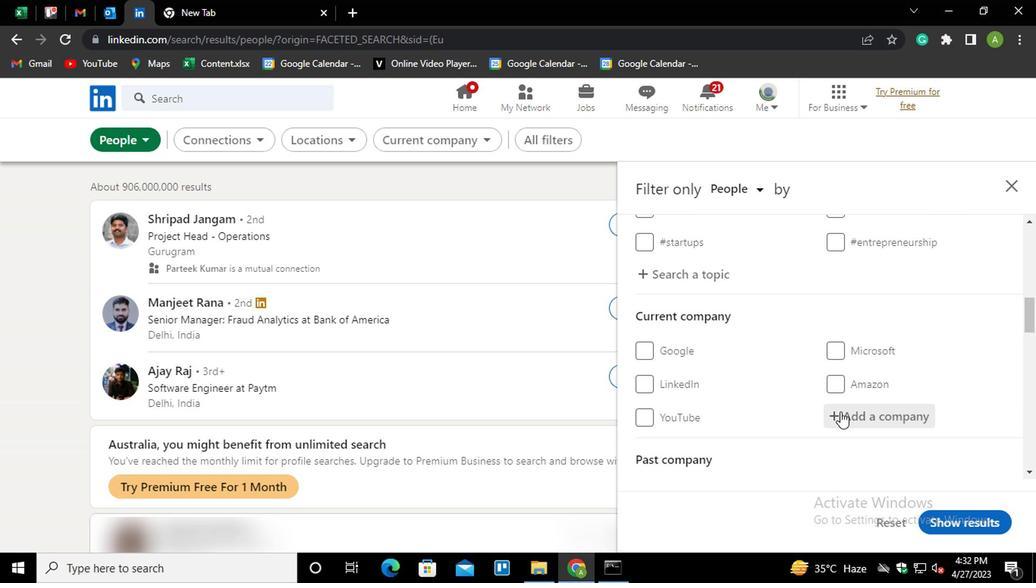 
Action: Mouse moved to (839, 407)
Screenshot: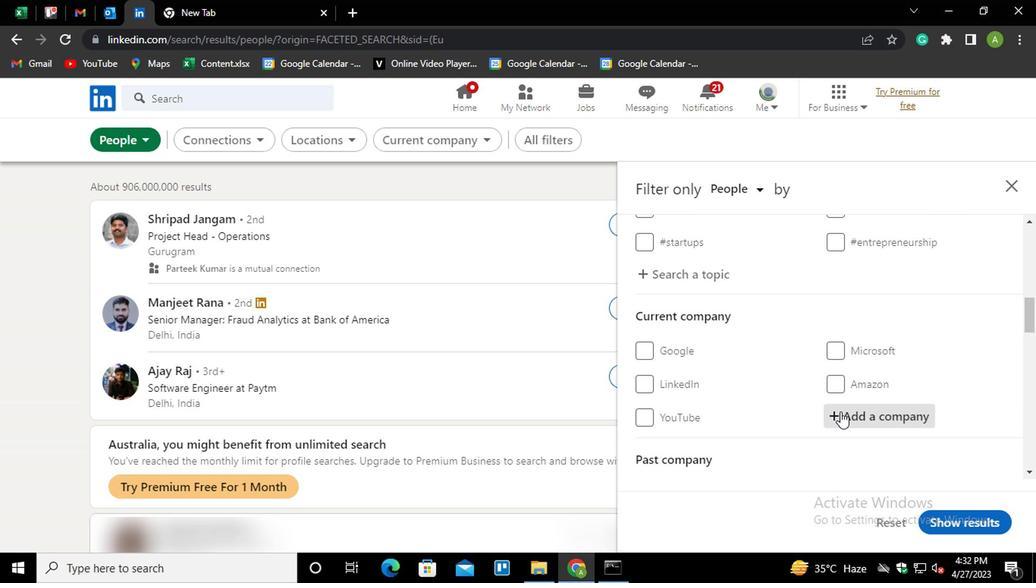 
Action: Key pressed <Key.shift>
Screenshot: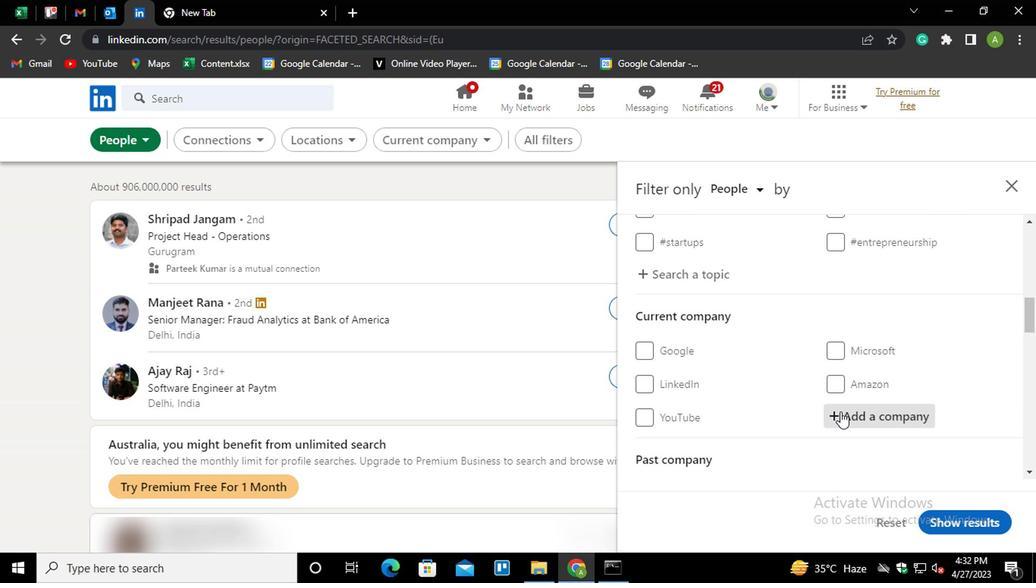 
Action: Mouse moved to (834, 409)
Screenshot: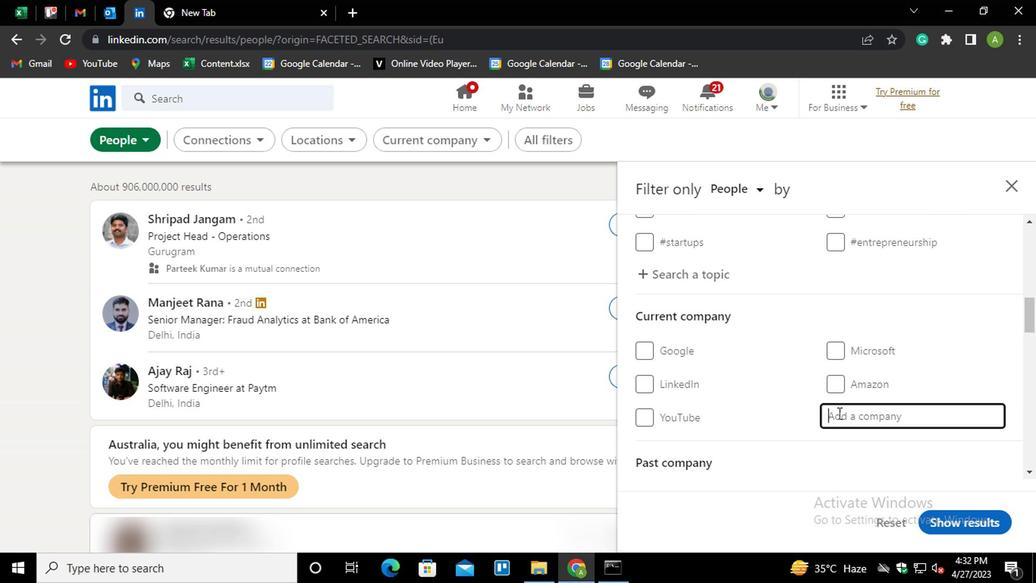 
Action: Key pressed ACCELYA<Key.down><Key.enter>
Screenshot: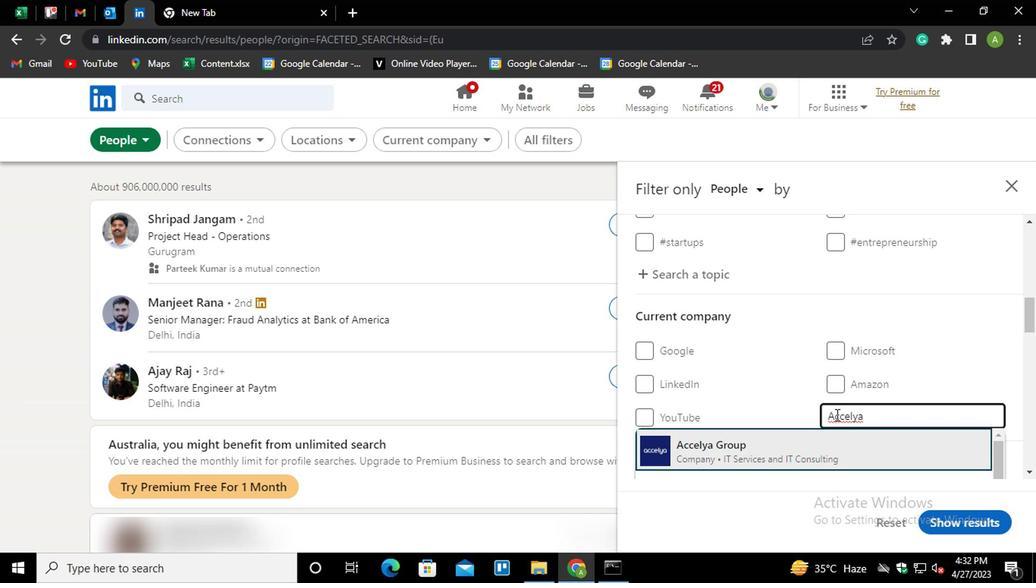 
Action: Mouse moved to (834, 409)
Screenshot: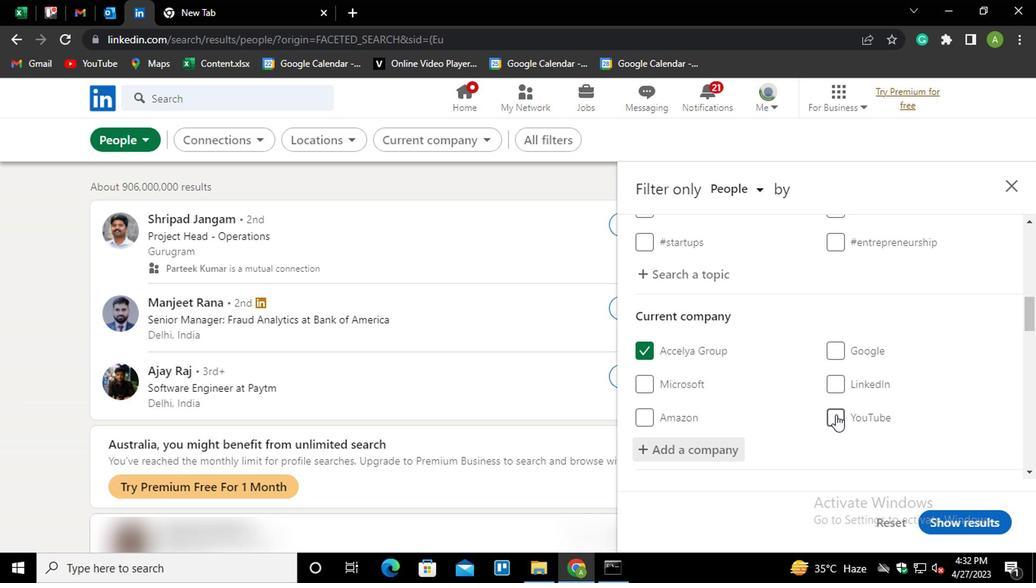 
Action: Mouse scrolled (834, 409) with delta (0, 0)
Screenshot: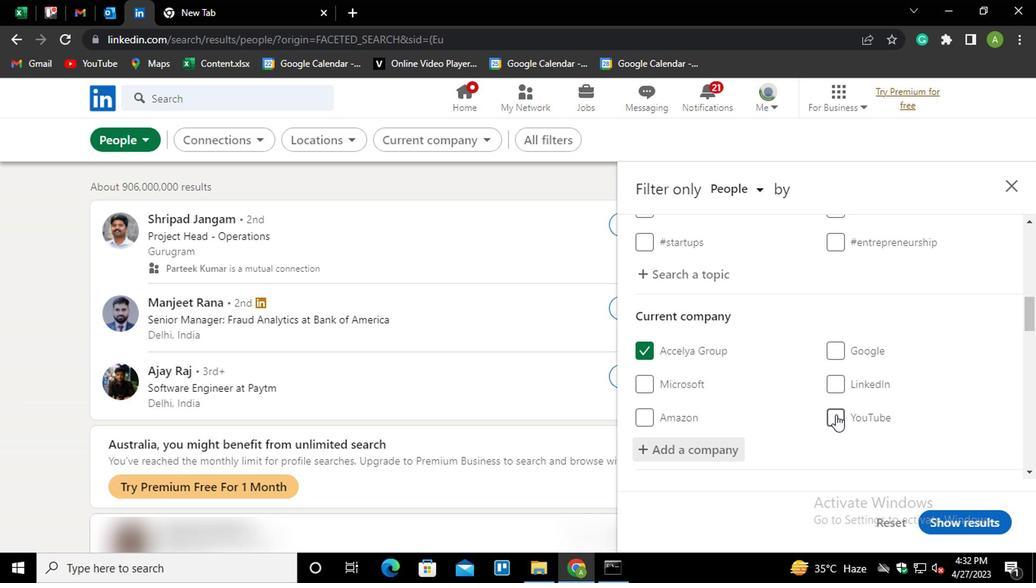 
Action: Mouse scrolled (834, 409) with delta (0, 0)
Screenshot: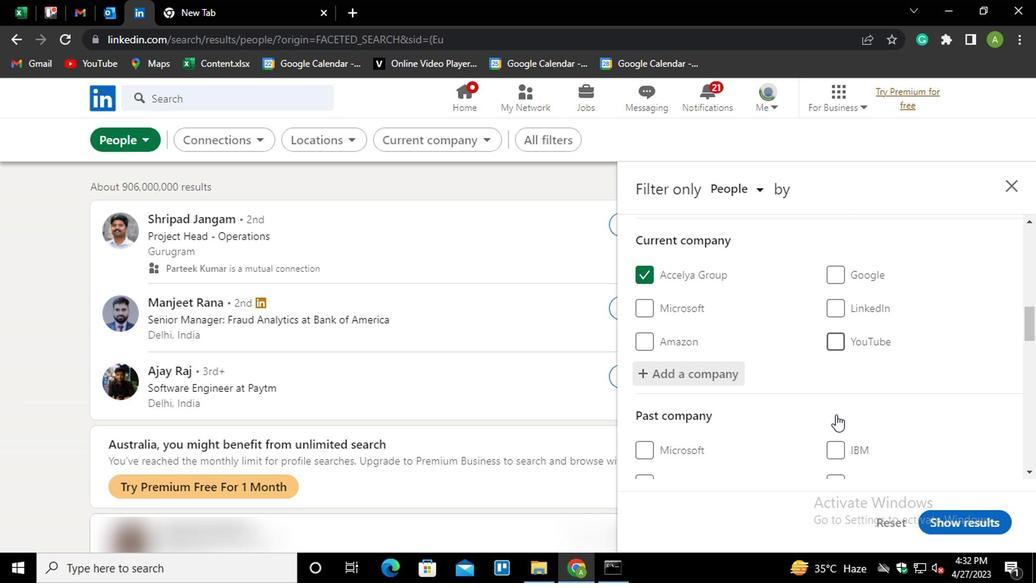 
Action: Mouse scrolled (834, 409) with delta (0, 0)
Screenshot: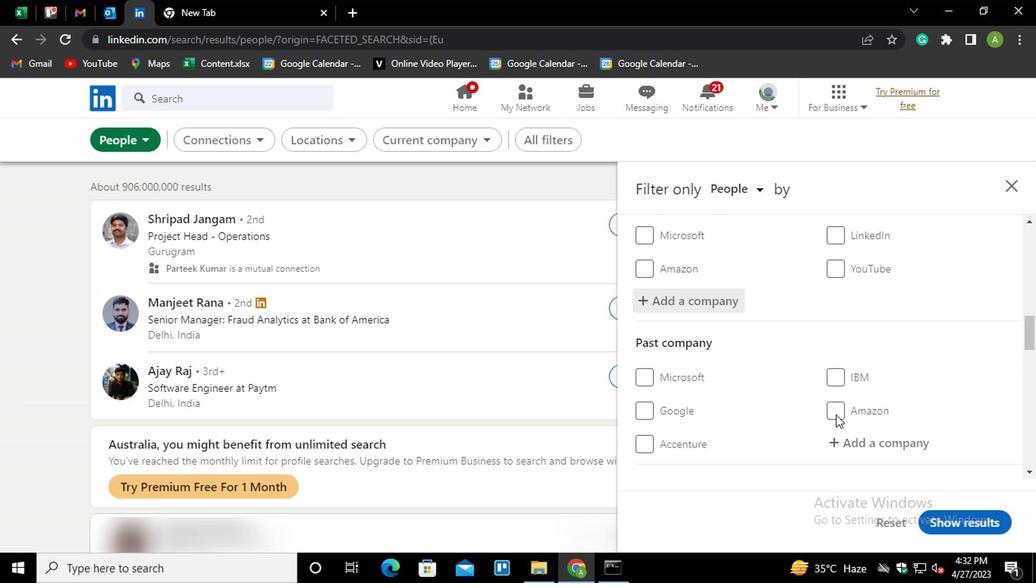
Action: Mouse scrolled (834, 409) with delta (0, 0)
Screenshot: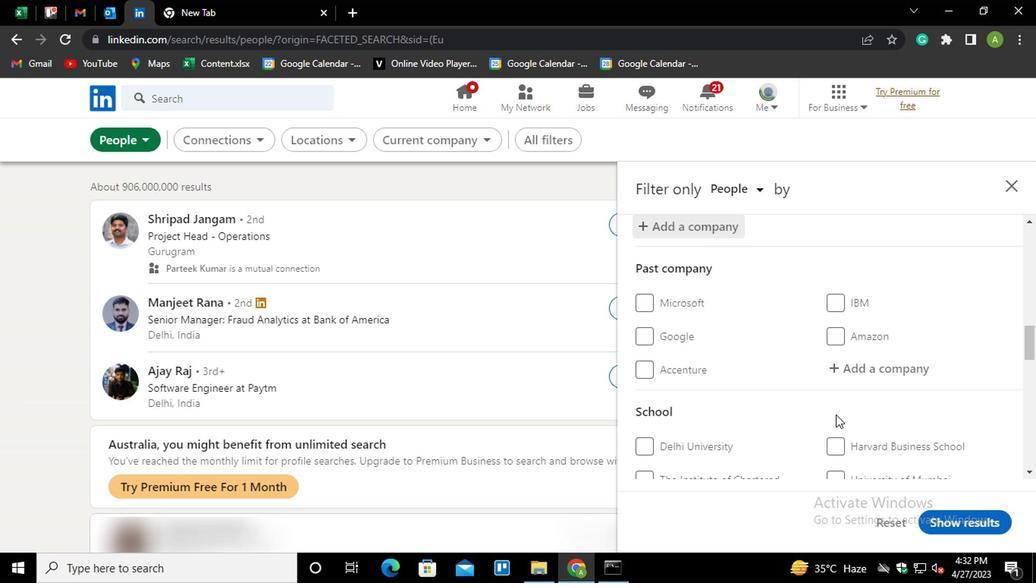 
Action: Mouse scrolled (834, 409) with delta (0, 0)
Screenshot: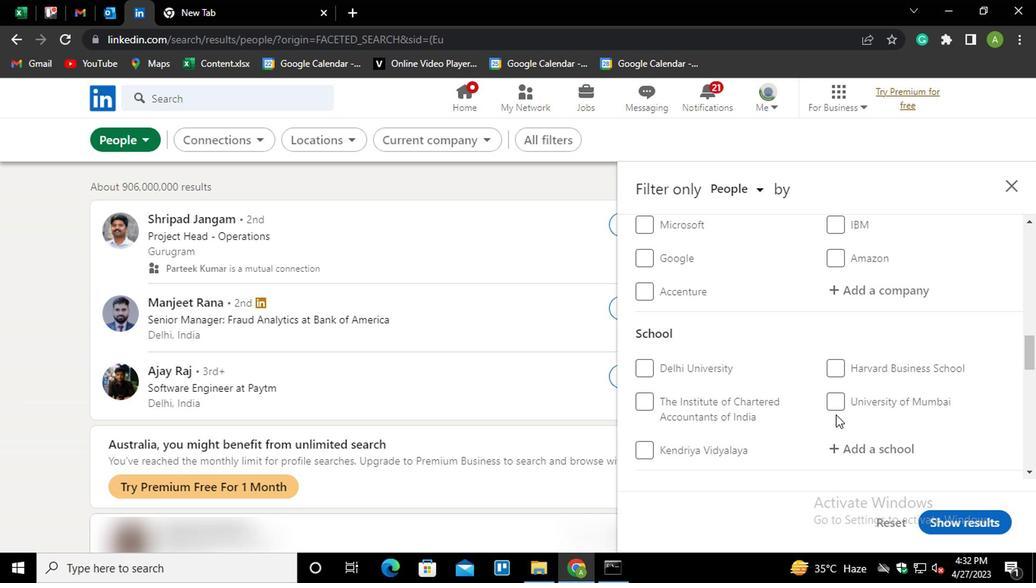 
Action: Mouse scrolled (834, 409) with delta (0, 0)
Screenshot: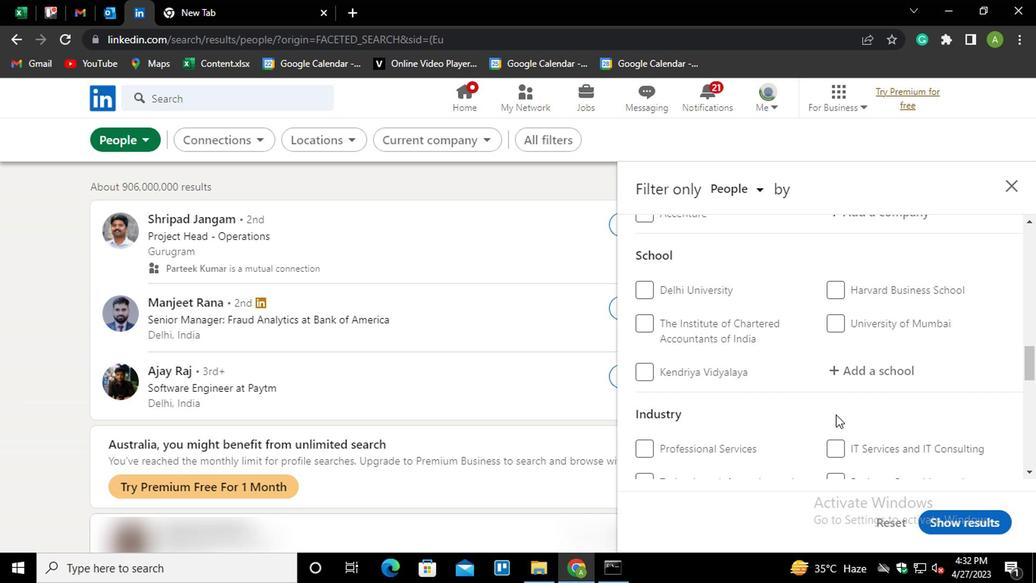 
Action: Mouse moved to (852, 286)
Screenshot: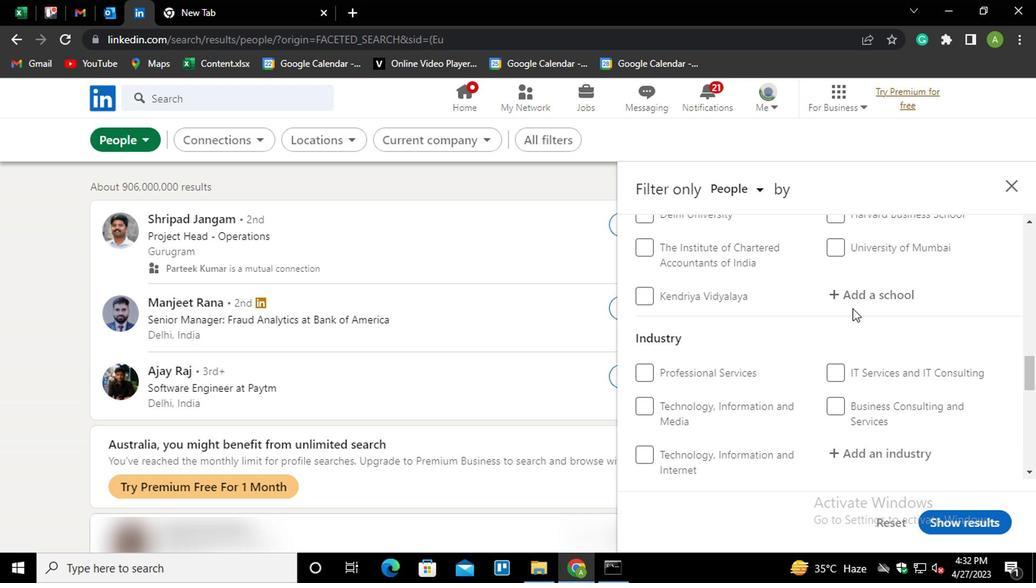 
Action: Mouse pressed left at (852, 286)
Screenshot: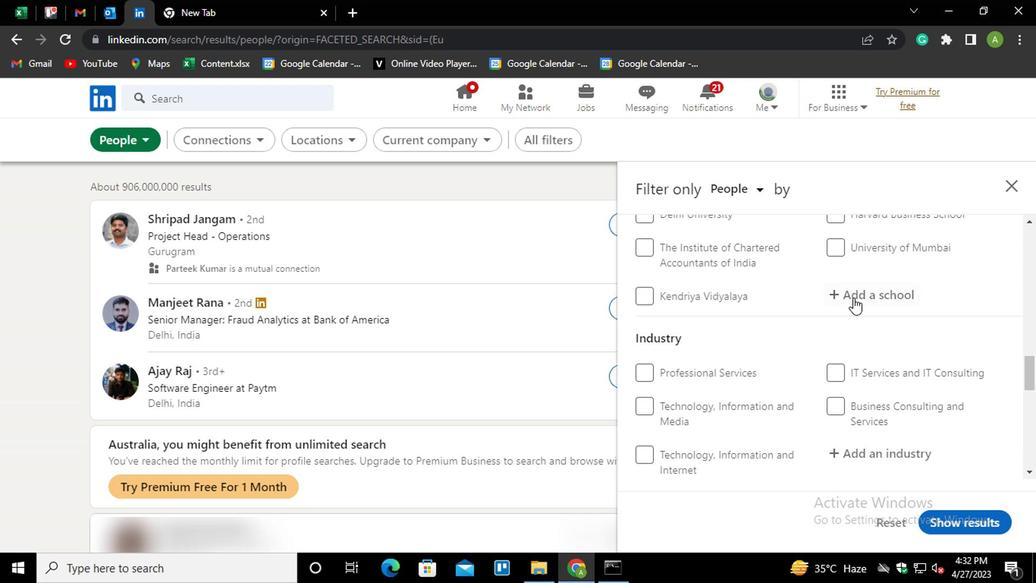 
Action: Key pressed <Key.shift>
Screenshot: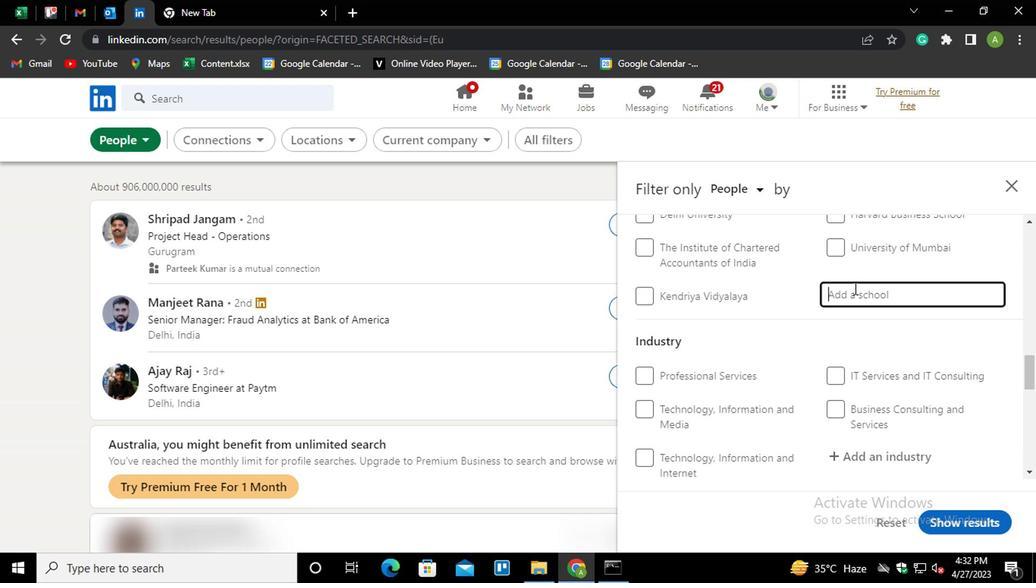 
Action: Mouse moved to (852, 286)
Screenshot: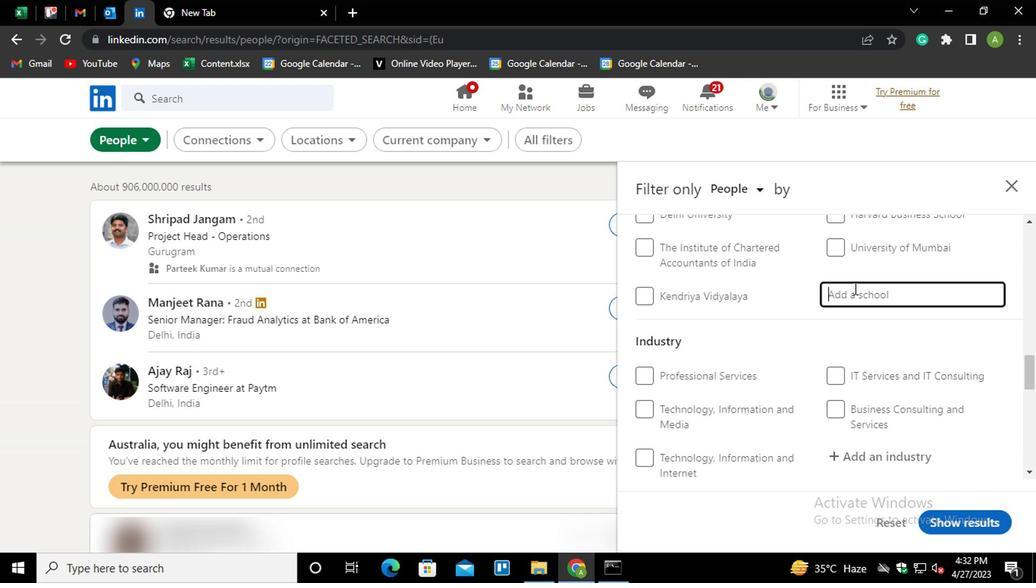 
Action: Key pressed SYM<Key.down><Key.down><Key.down><Key.enter>
Screenshot: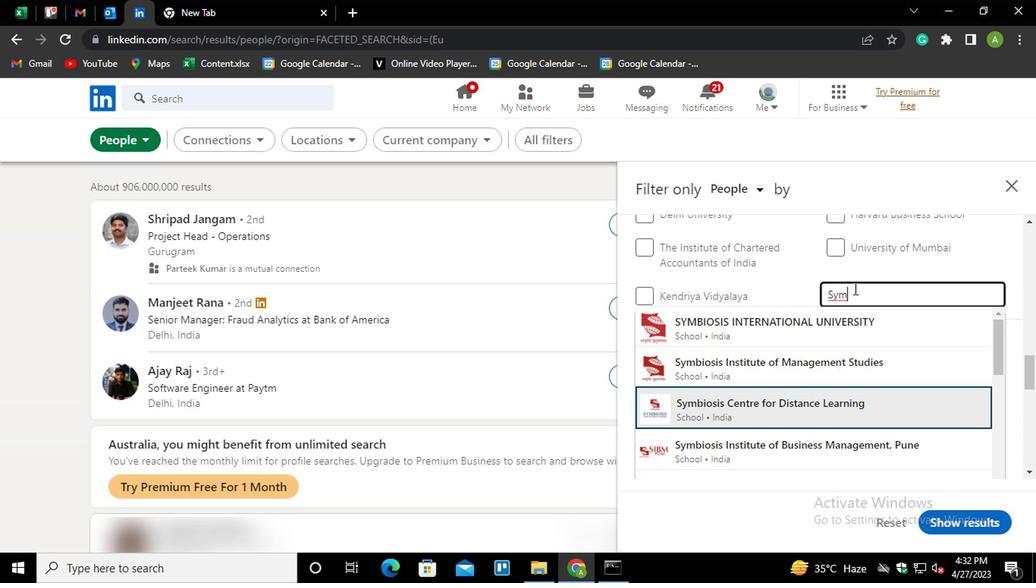 
Action: Mouse scrolled (852, 285) with delta (0, -1)
Screenshot: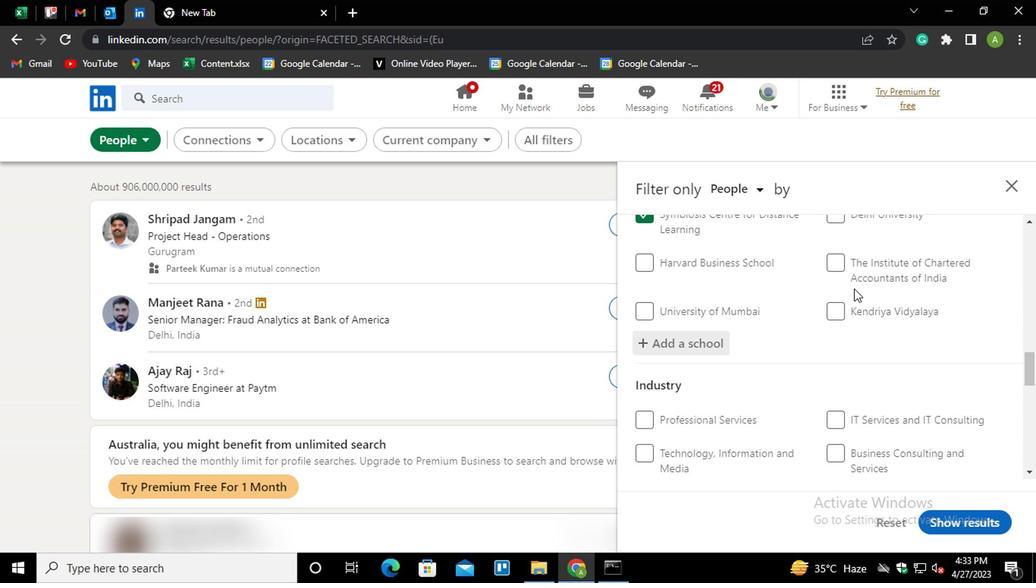 
Action: Mouse scrolled (852, 285) with delta (0, -1)
Screenshot: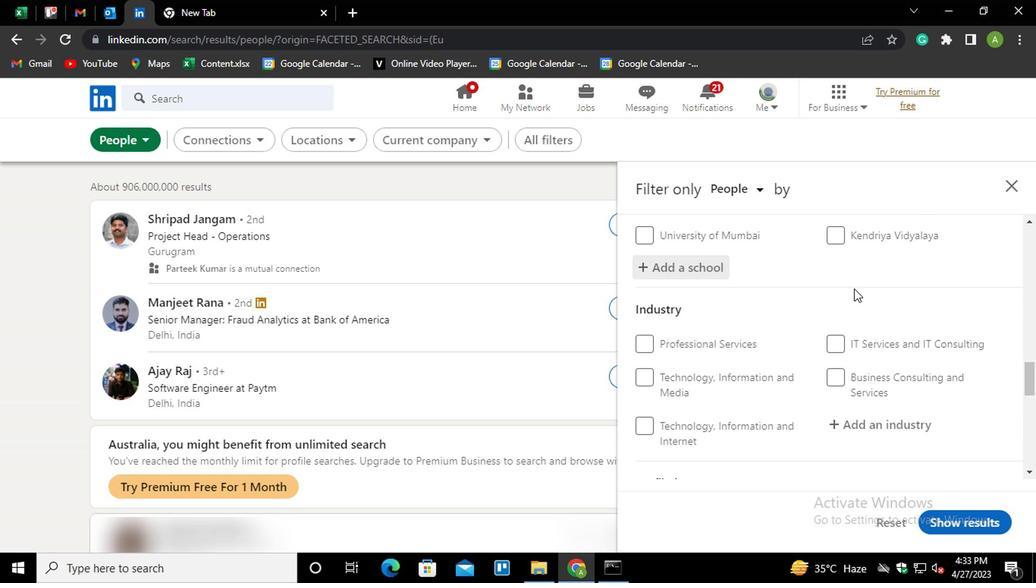 
Action: Mouse moved to (865, 346)
Screenshot: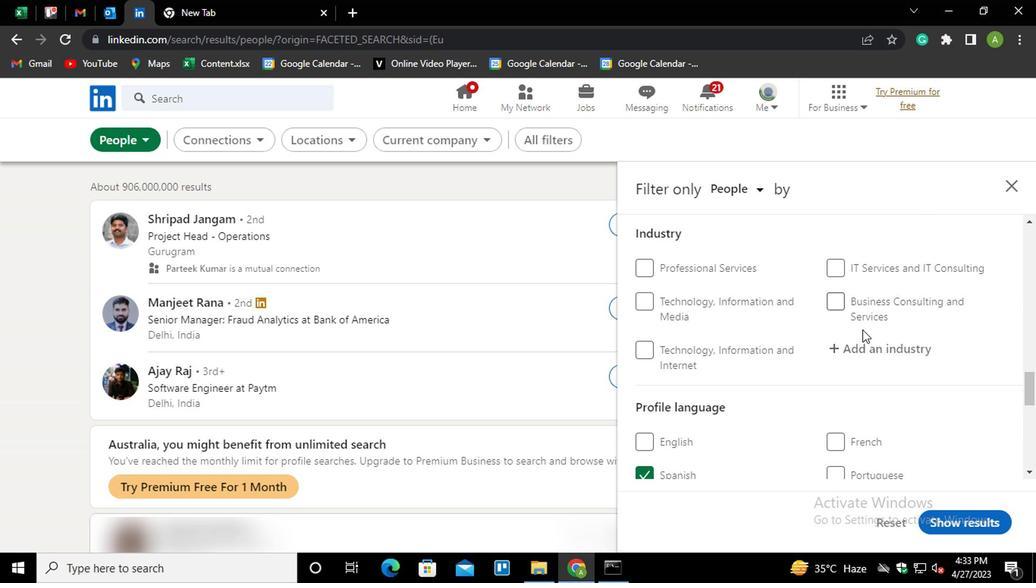 
Action: Mouse pressed left at (865, 346)
Screenshot: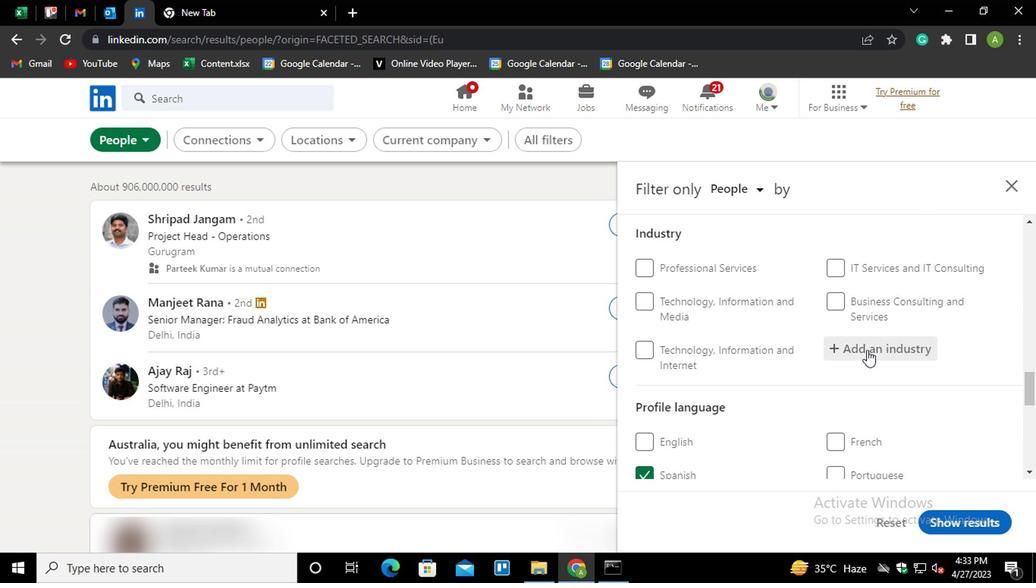 
Action: Key pressed <Key.shift>
Screenshot: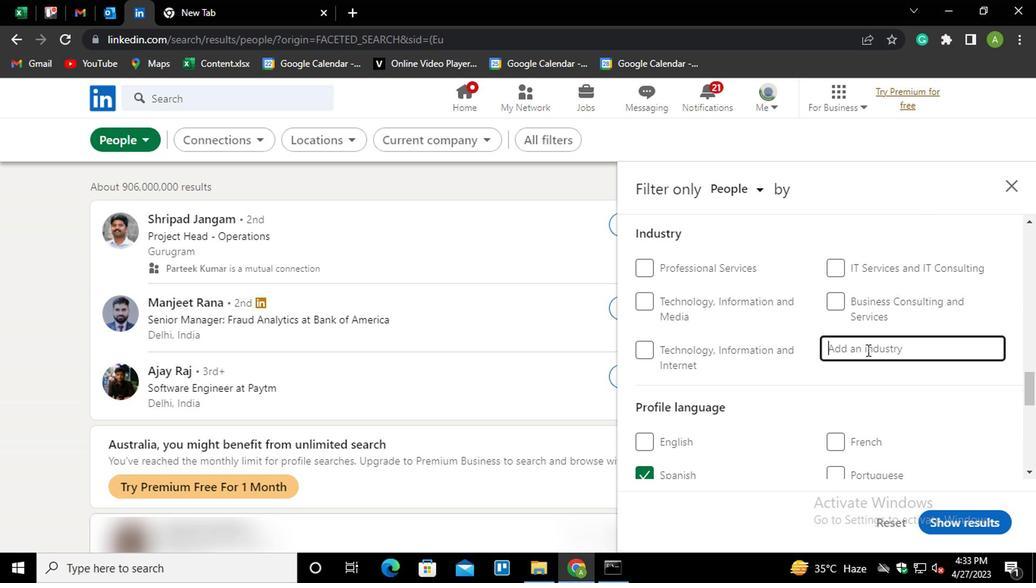 
Action: Mouse moved to (863, 346)
Screenshot: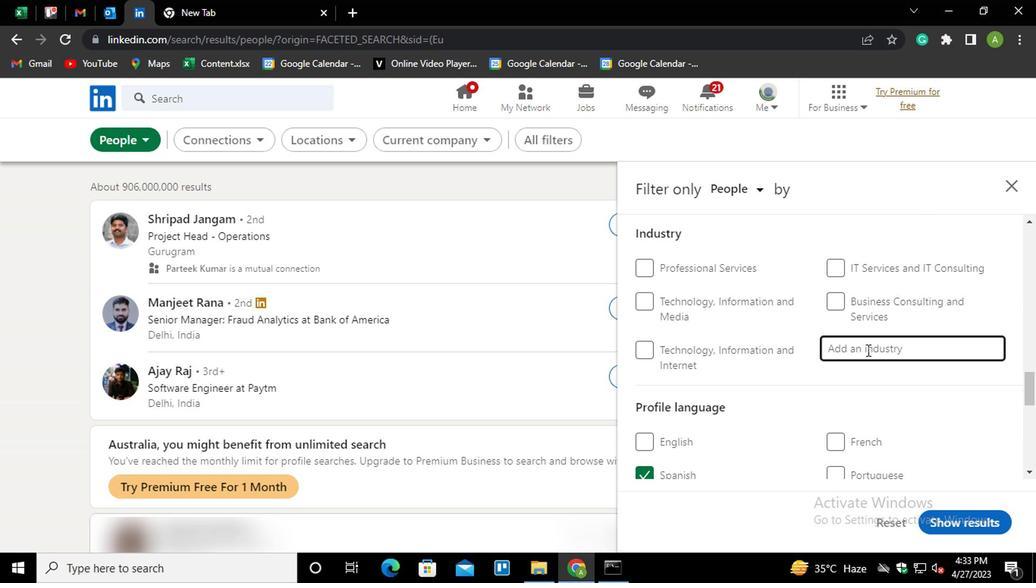 
Action: Key pressed G
Screenshot: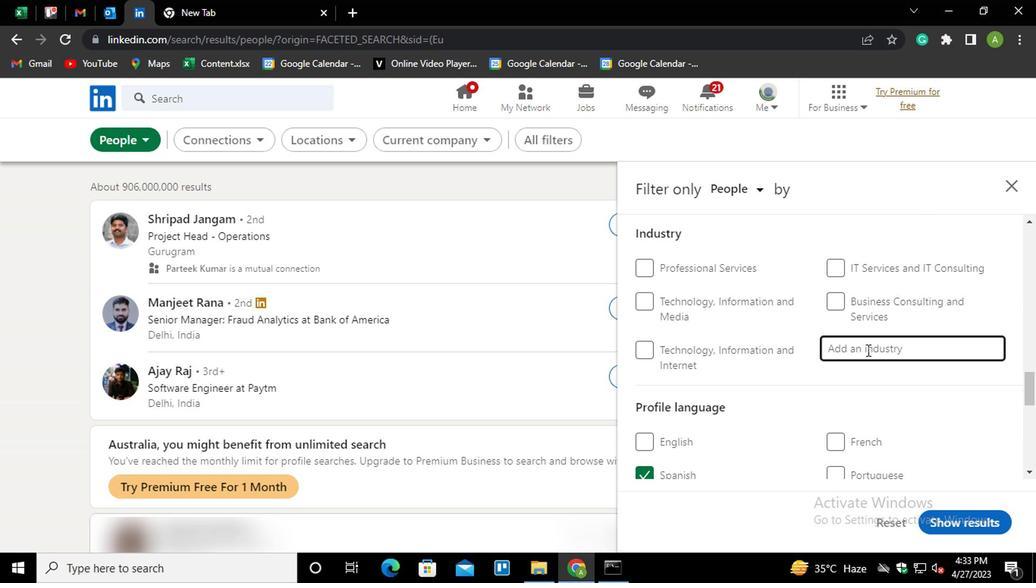 
Action: Mouse moved to (861, 346)
Screenshot: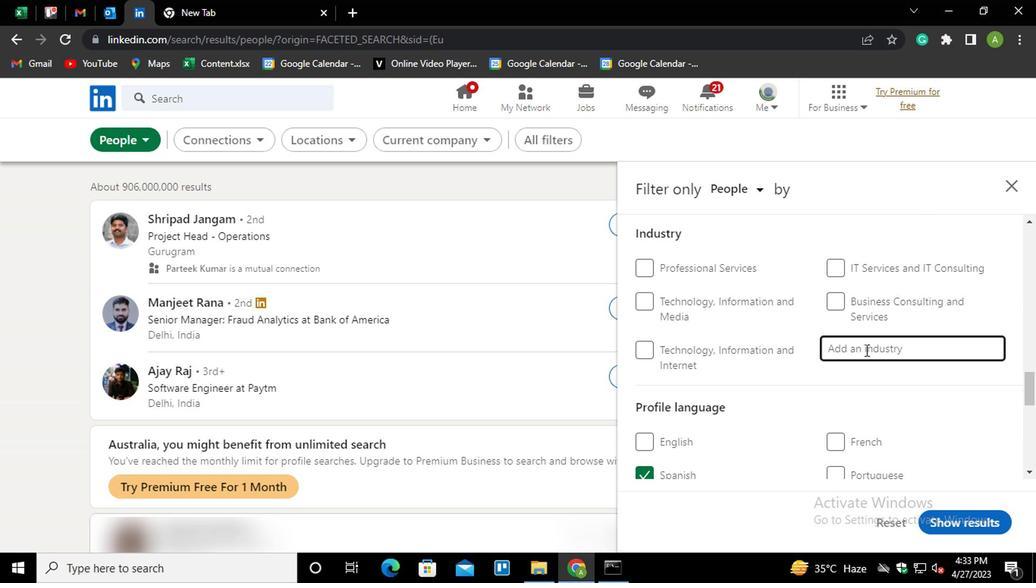 
Action: Key pressed EA<Key.backspace>OTHERMA<Key.down><Key.enter>
Screenshot: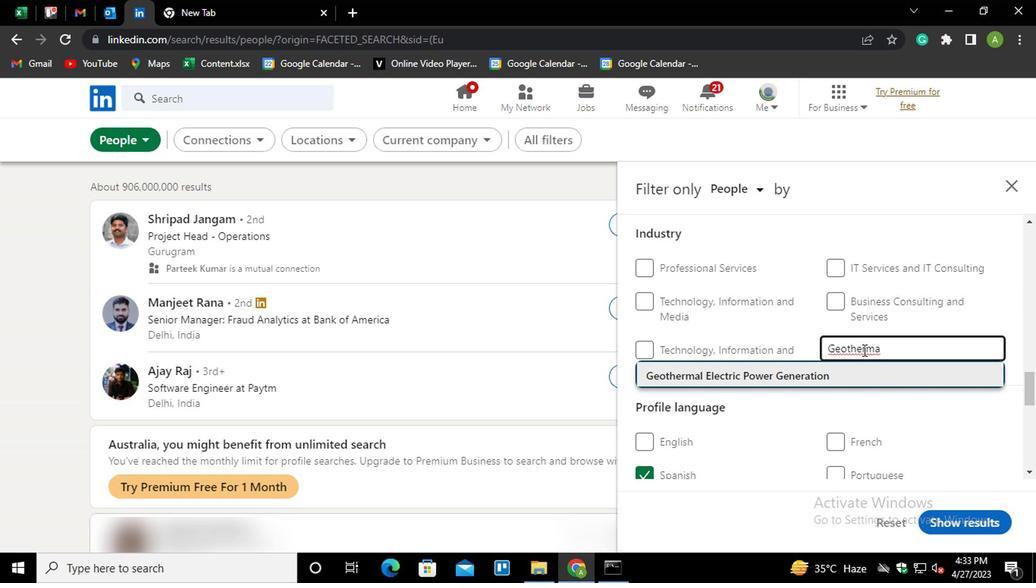 
Action: Mouse scrolled (861, 346) with delta (0, 0)
Screenshot: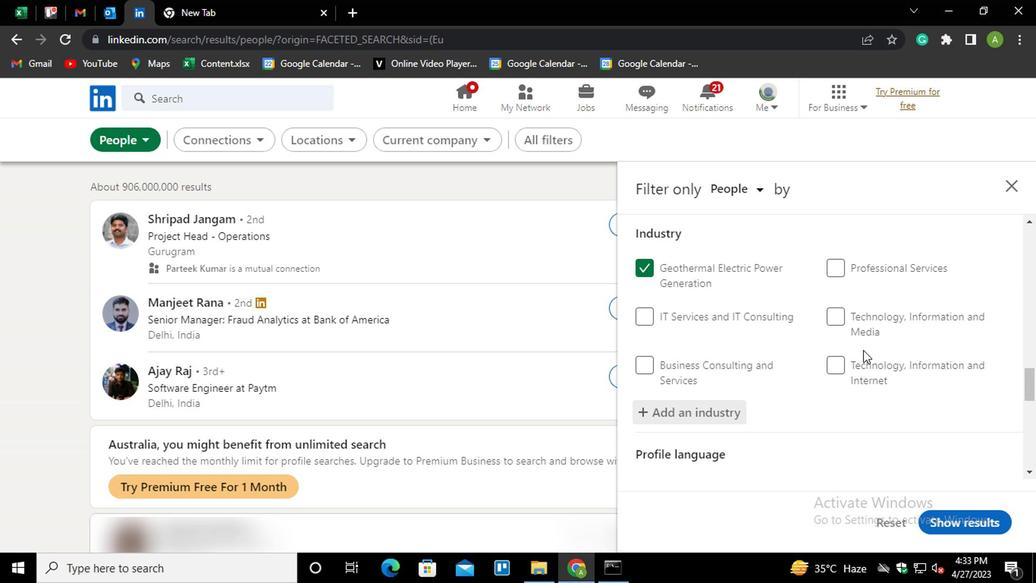 
Action: Mouse scrolled (861, 346) with delta (0, 0)
Screenshot: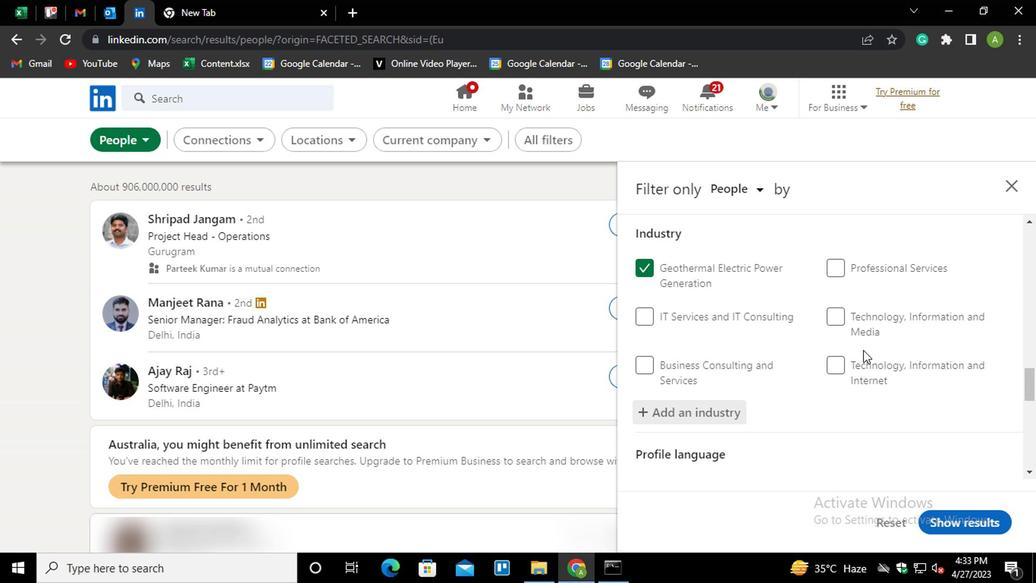 
Action: Mouse scrolled (861, 346) with delta (0, 0)
Screenshot: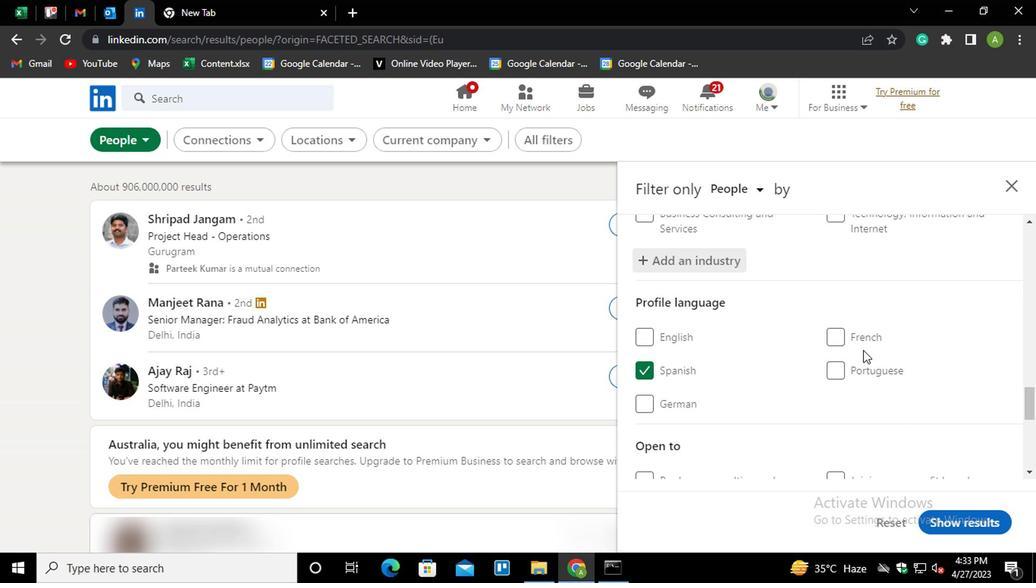 
Action: Mouse scrolled (861, 346) with delta (0, 0)
Screenshot: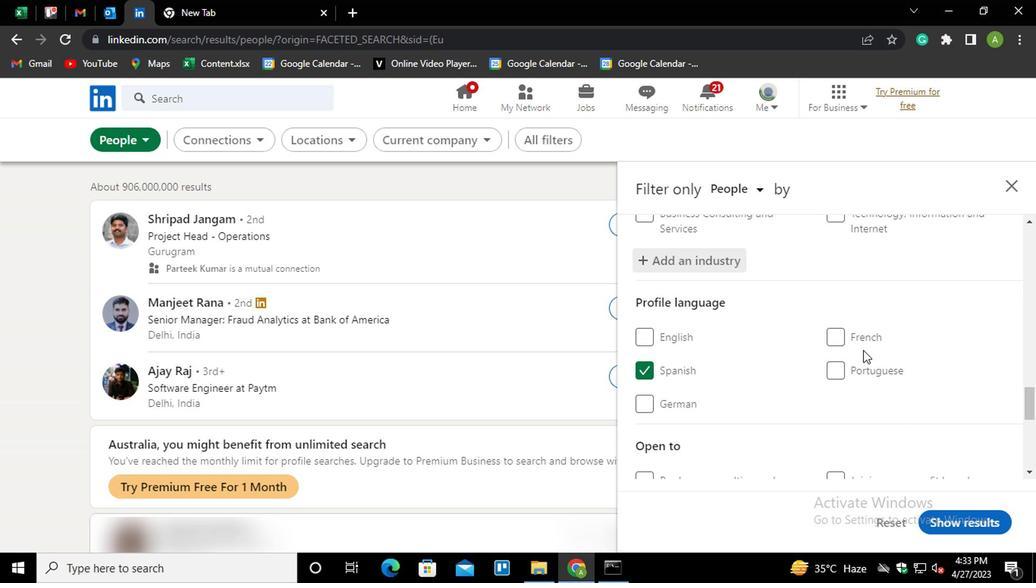 
Action: Mouse scrolled (861, 346) with delta (0, 0)
Screenshot: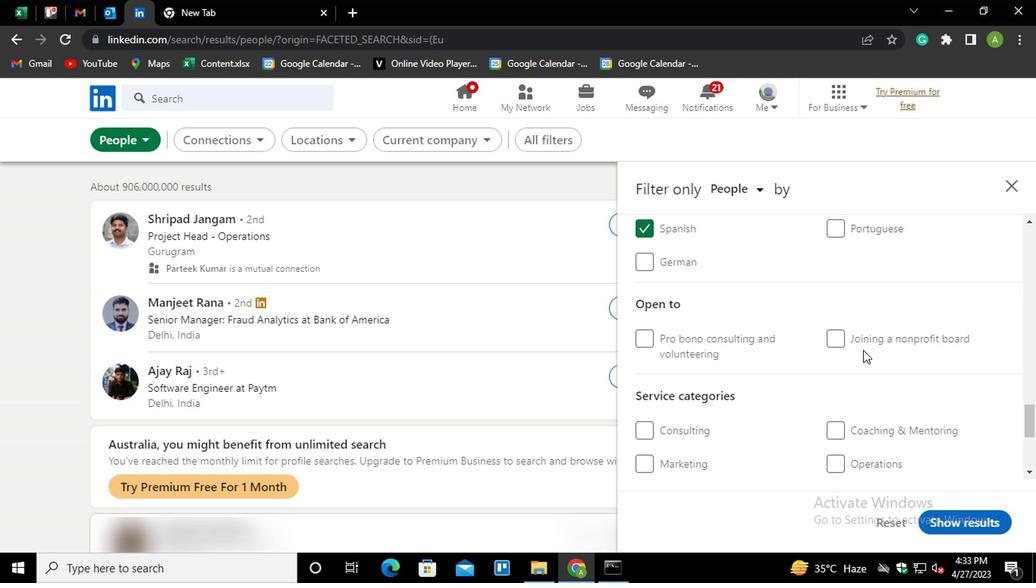 
Action: Mouse scrolled (861, 346) with delta (0, 0)
Screenshot: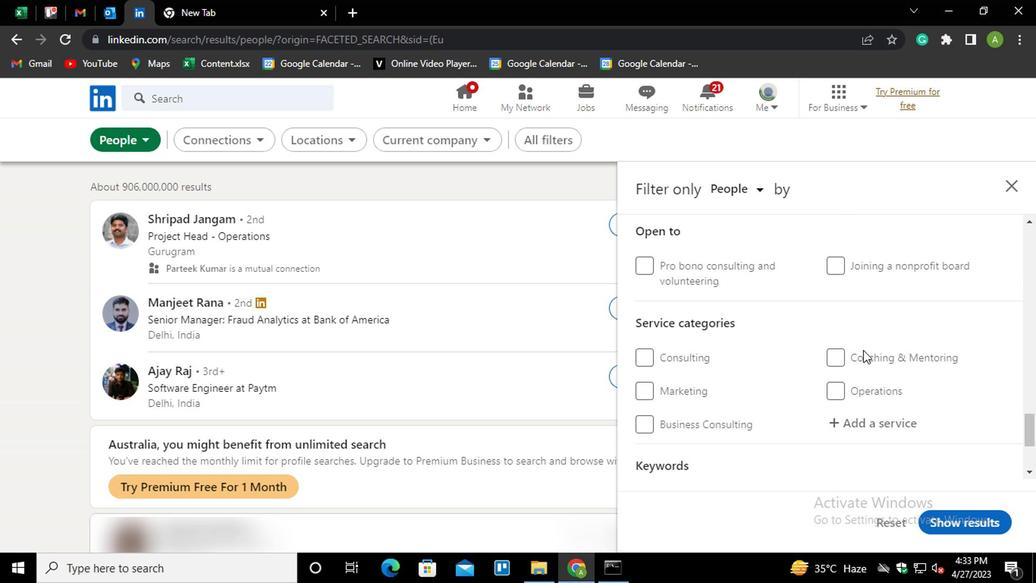
Action: Mouse moved to (860, 336)
Screenshot: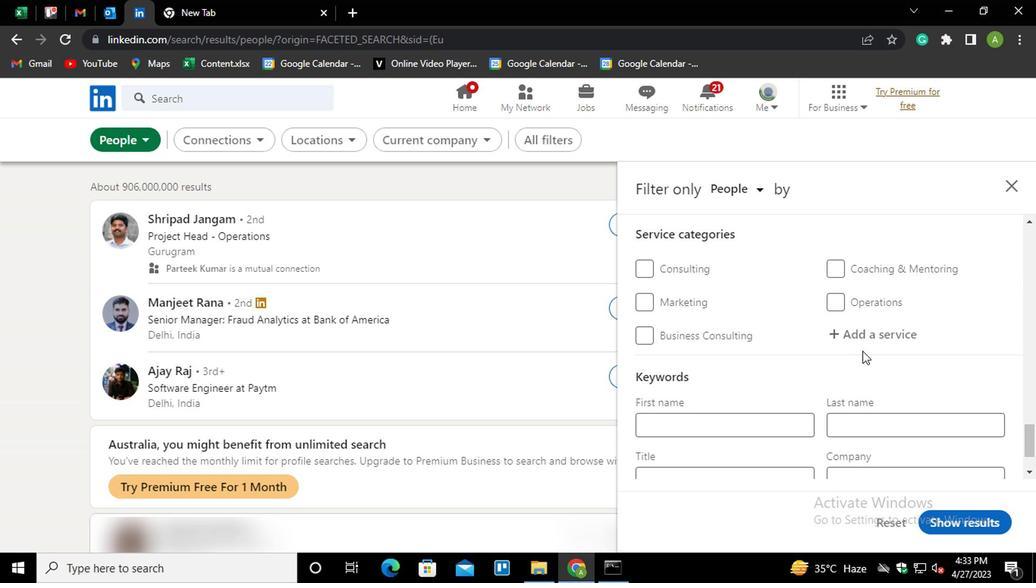 
Action: Mouse pressed left at (860, 336)
Screenshot: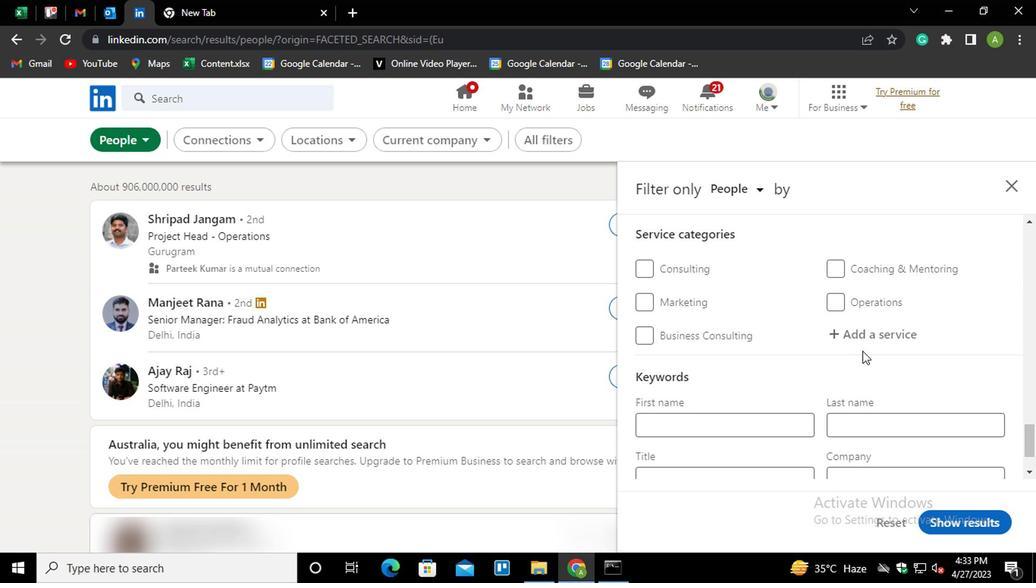 
Action: Mouse moved to (860, 335)
Screenshot: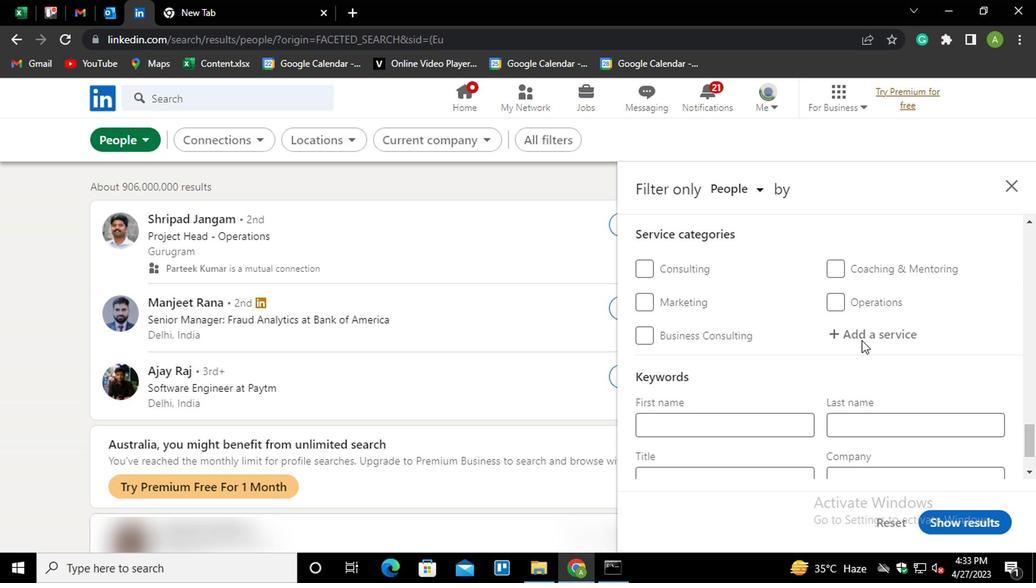 
Action: Key pressed <Key.shift>INFORMATION<Key.down><Key.down><Key.enter>
Screenshot: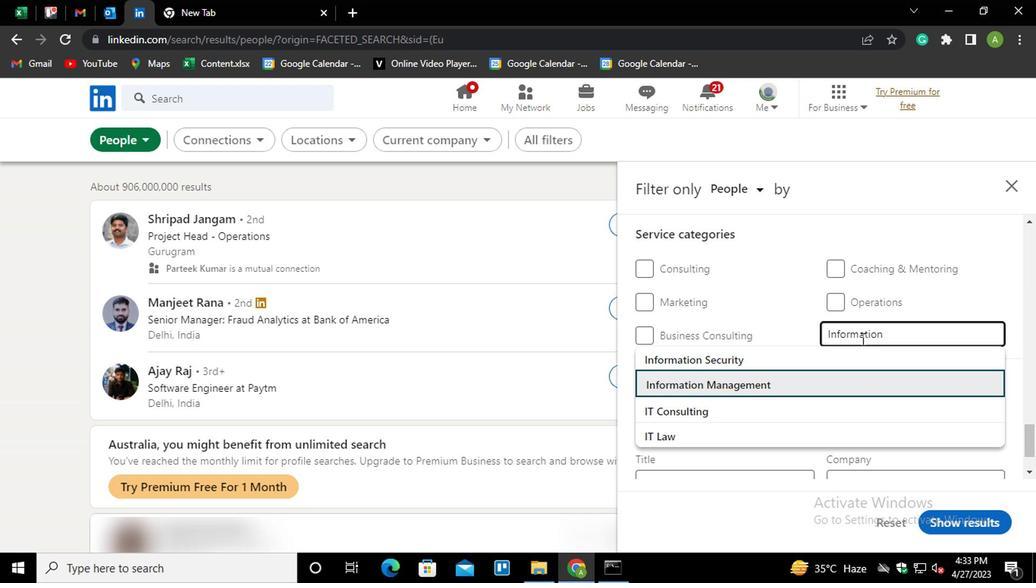 
Action: Mouse scrolled (860, 334) with delta (0, -1)
Screenshot: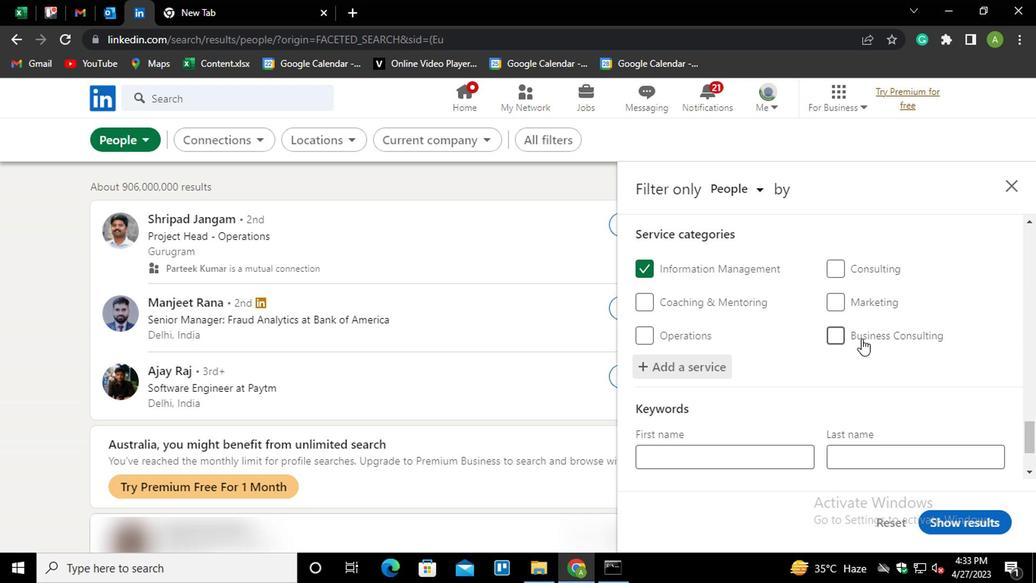 
Action: Mouse scrolled (860, 334) with delta (0, -1)
Screenshot: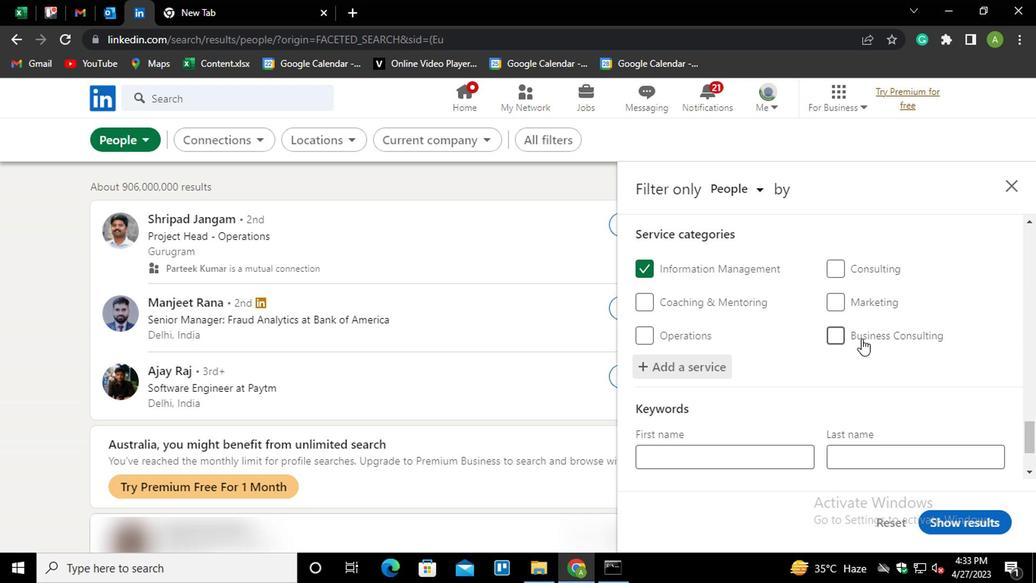 
Action: Mouse scrolled (860, 334) with delta (0, -1)
Screenshot: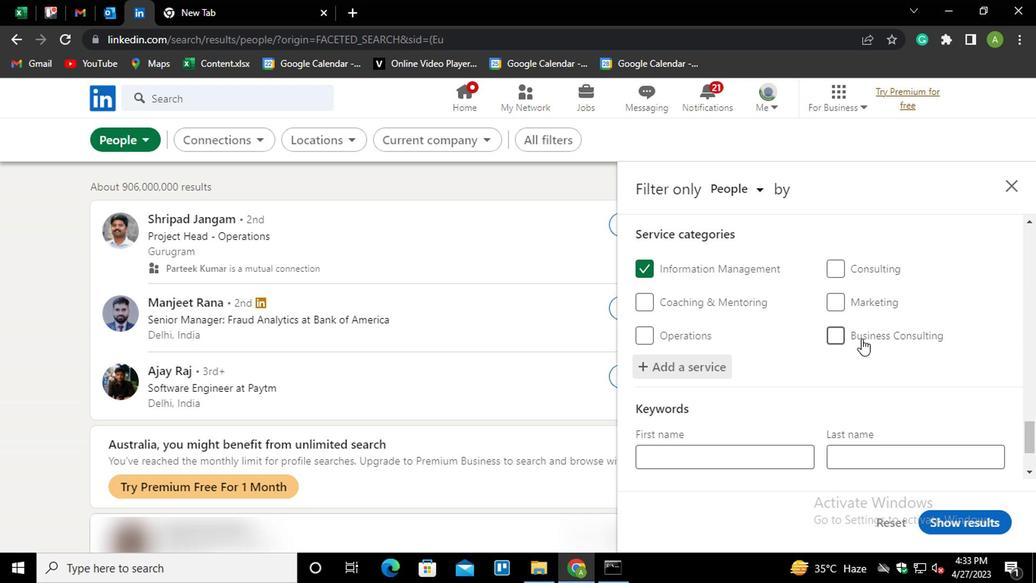 
Action: Mouse scrolled (860, 334) with delta (0, -1)
Screenshot: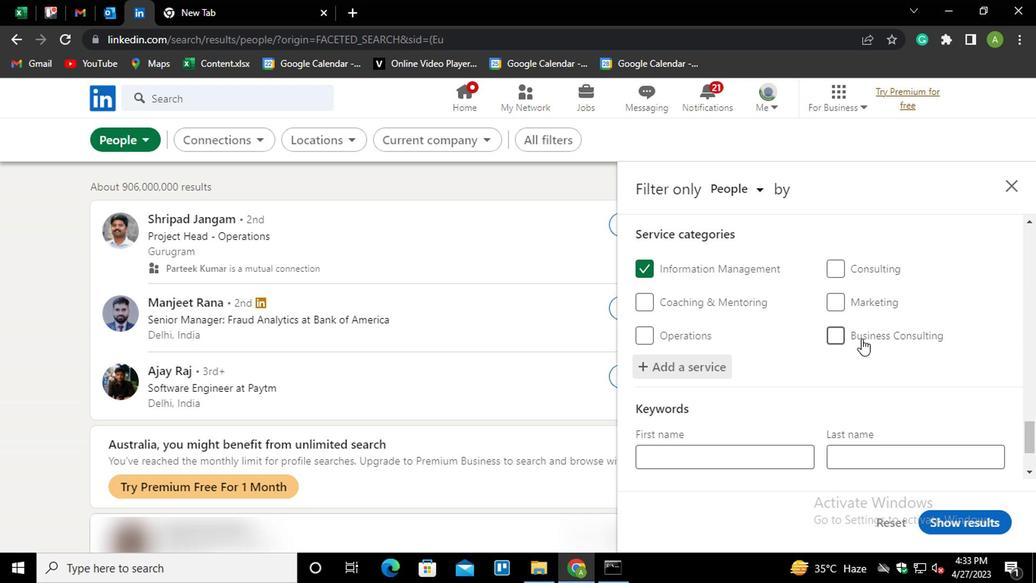 
Action: Mouse moved to (757, 413)
Screenshot: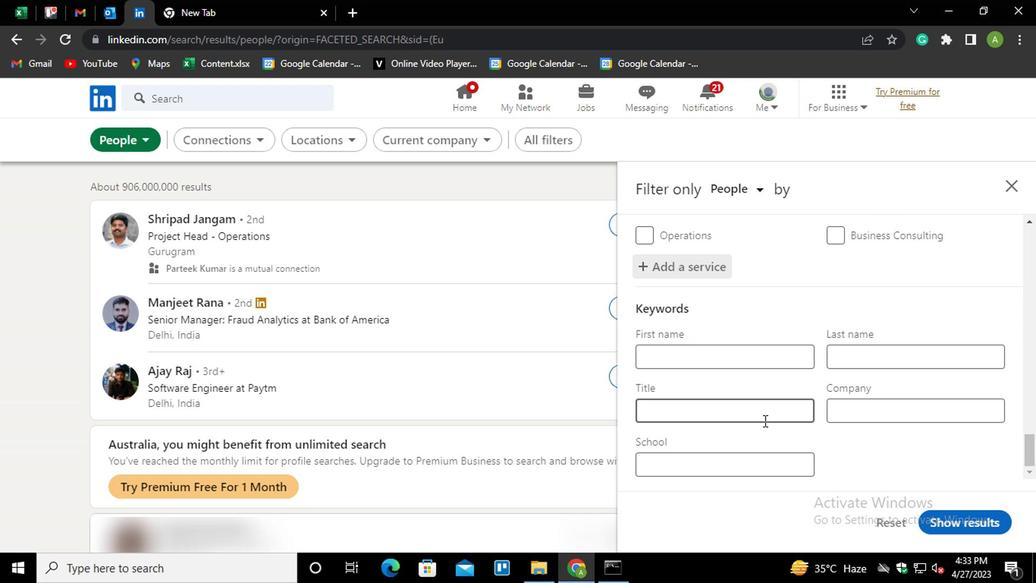 
Action: Mouse pressed left at (757, 413)
Screenshot: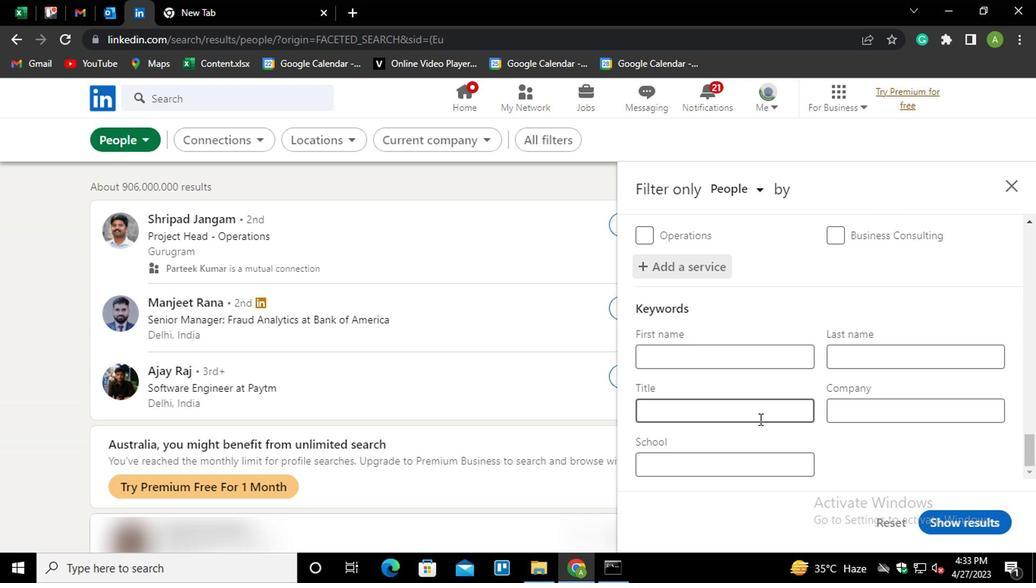 
Action: Key pressed <Key.shift>JOUT=R<Key.backspace><Key.backspace><Key.backspace>RNALIST
Screenshot: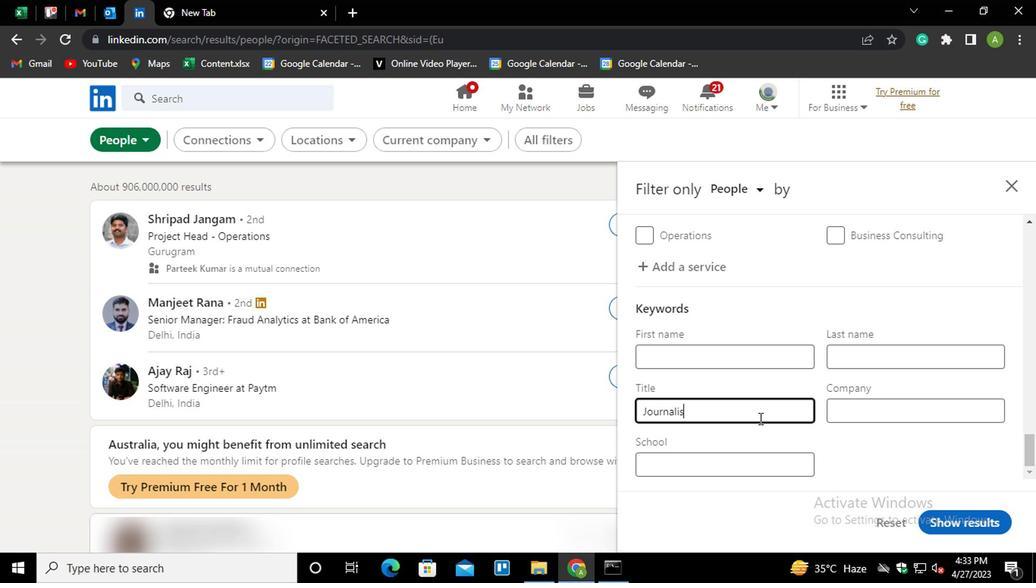 
Action: Mouse moved to (1021, 508)
Screenshot: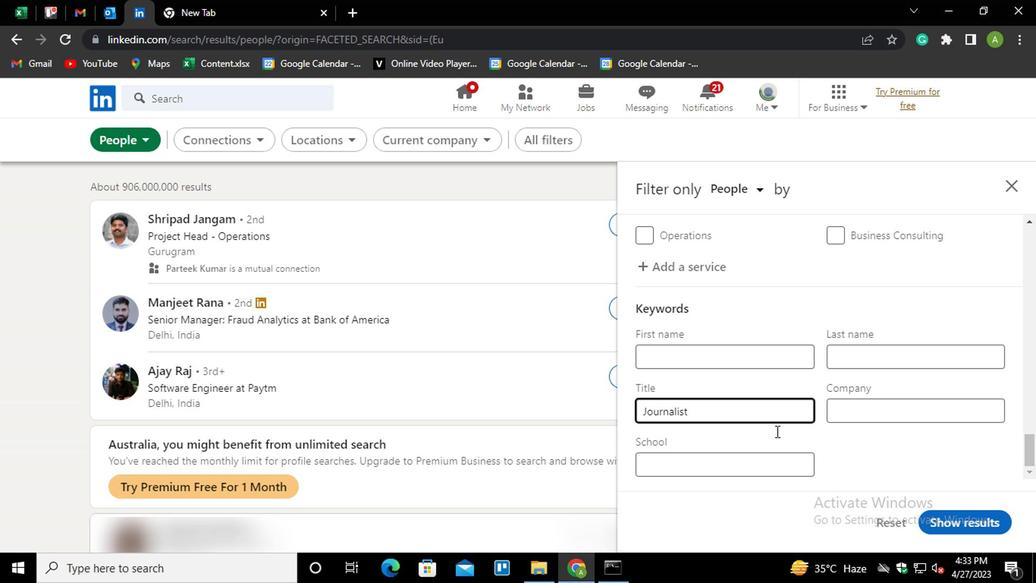 
Action: Mouse pressed left at (1021, 508)
Screenshot: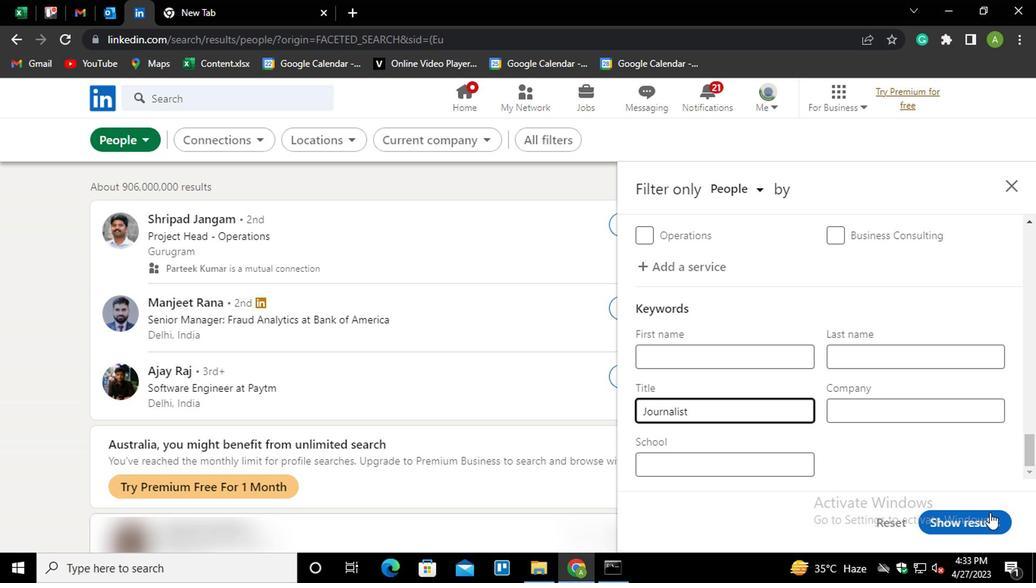 
Action: Mouse moved to (982, 503)
Screenshot: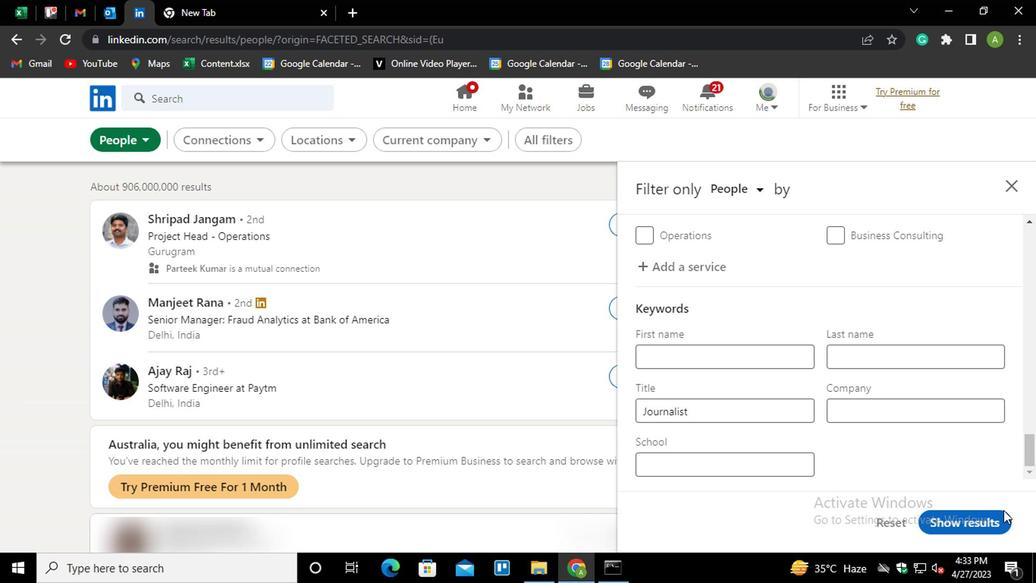 
Action: Mouse pressed left at (982, 503)
Screenshot: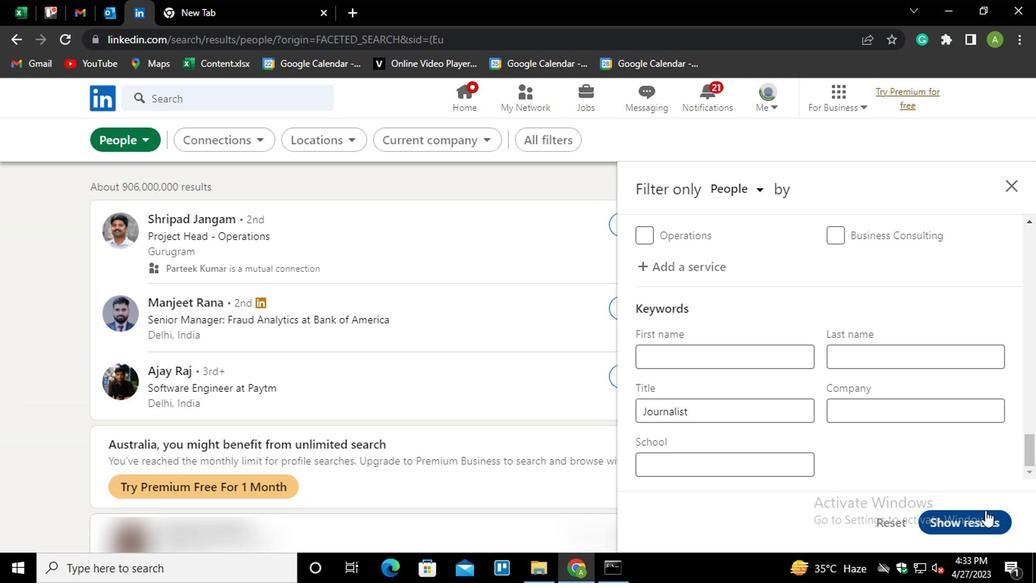 
